 Task: Look for space in Cestas, France from 1st August, 2023 to 5th August, 2023 for 1 adult in price range Rs.6000 to Rs.15000. Place can be entire place with 1  bedroom having 1 bed and 1 bathroom. Property type can be house, flat, guest house. Amenities needed are: wifi, washing machine. Booking option can be shelf check-in. Required host language is English.
Action: Mouse moved to (397, 94)
Screenshot: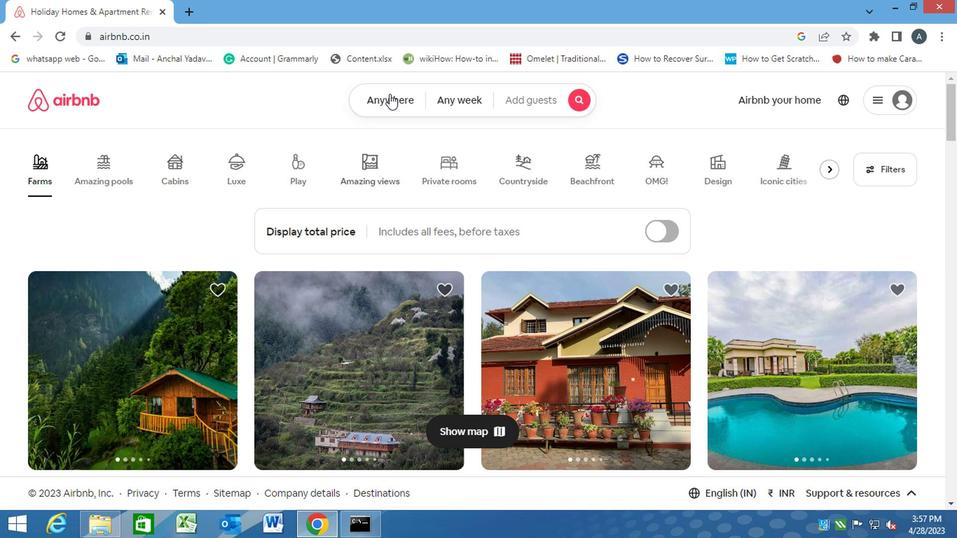 
Action: Mouse pressed left at (397, 94)
Screenshot: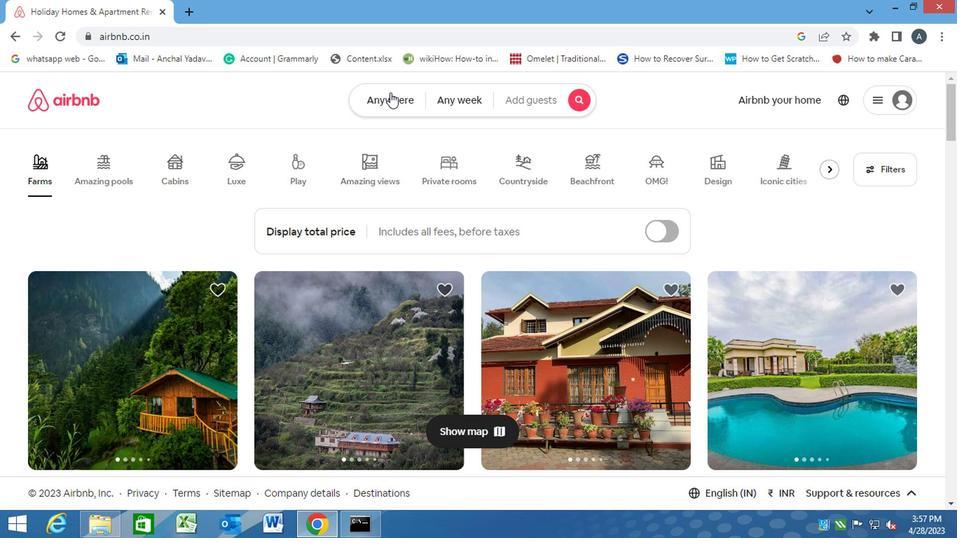 
Action: Mouse moved to (344, 147)
Screenshot: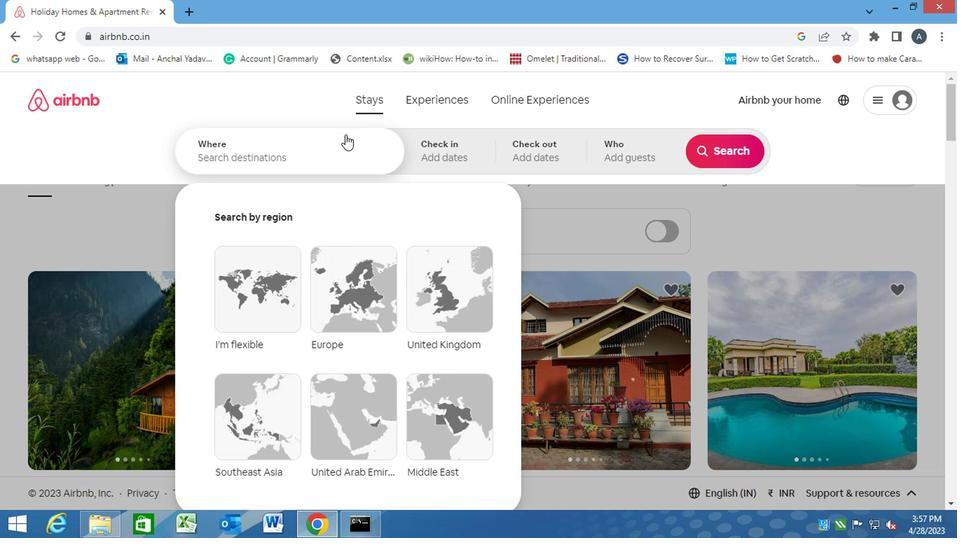 
Action: Mouse pressed left at (344, 147)
Screenshot: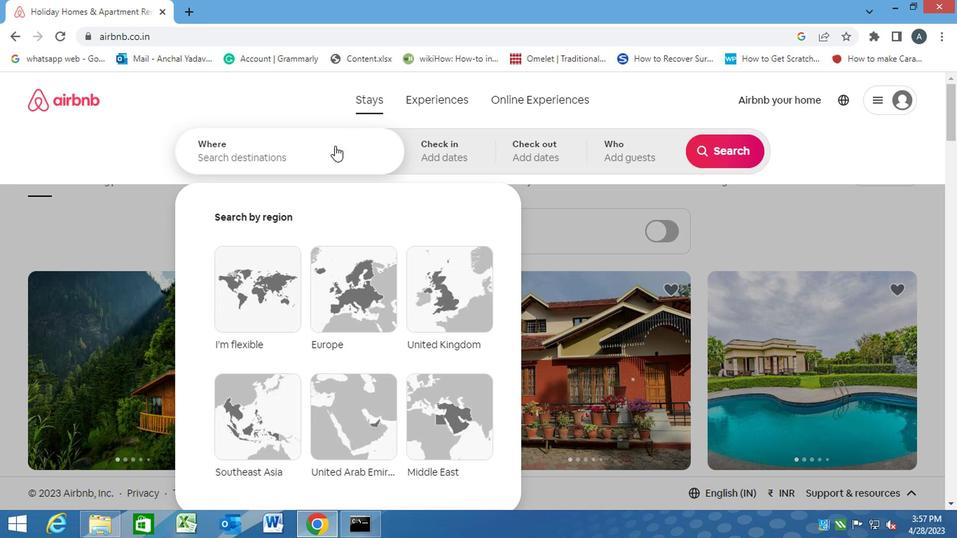 
Action: Key pressed c<Key.caps_lock>estas,<Key.space><Key.caps_lock>f<Key.caps_lock>rance<Key.enter>
Screenshot: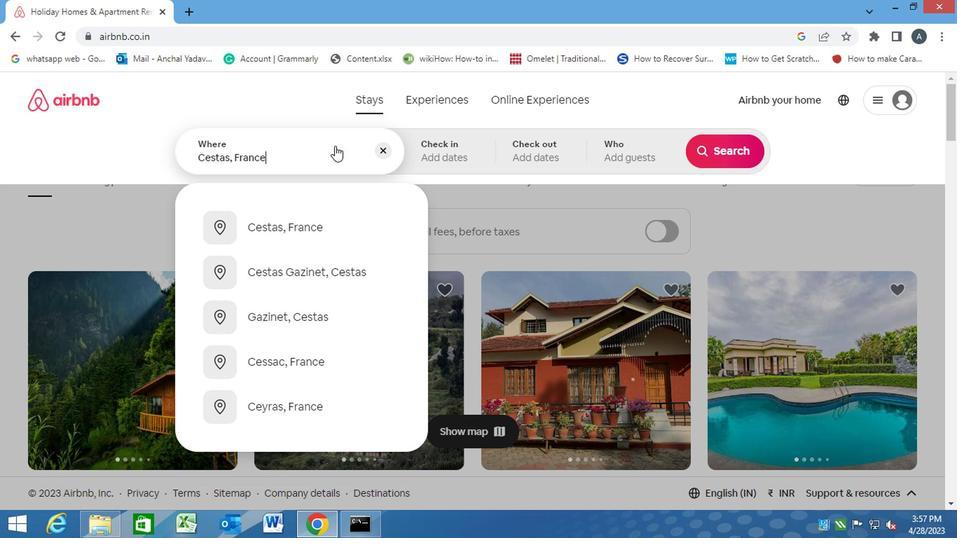 
Action: Mouse moved to (708, 263)
Screenshot: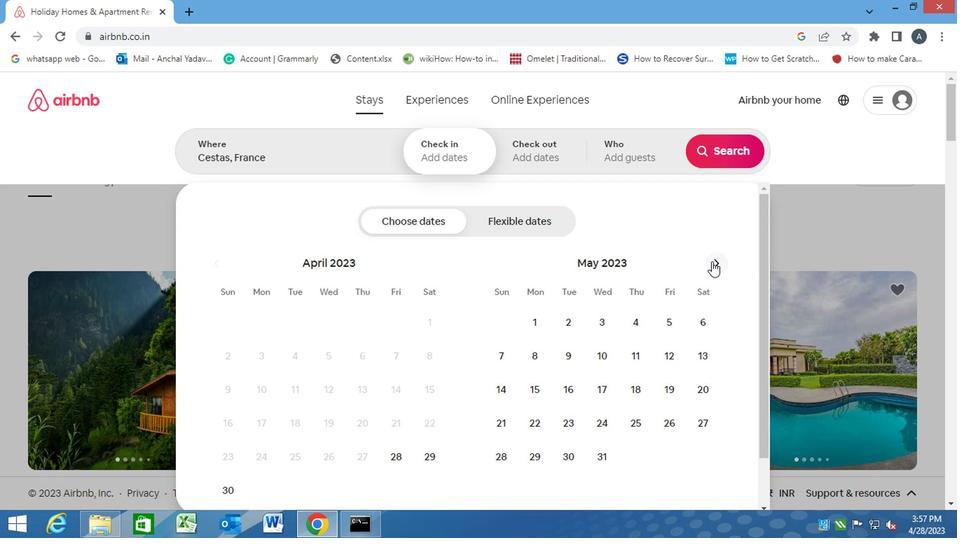 
Action: Mouse pressed left at (708, 263)
Screenshot: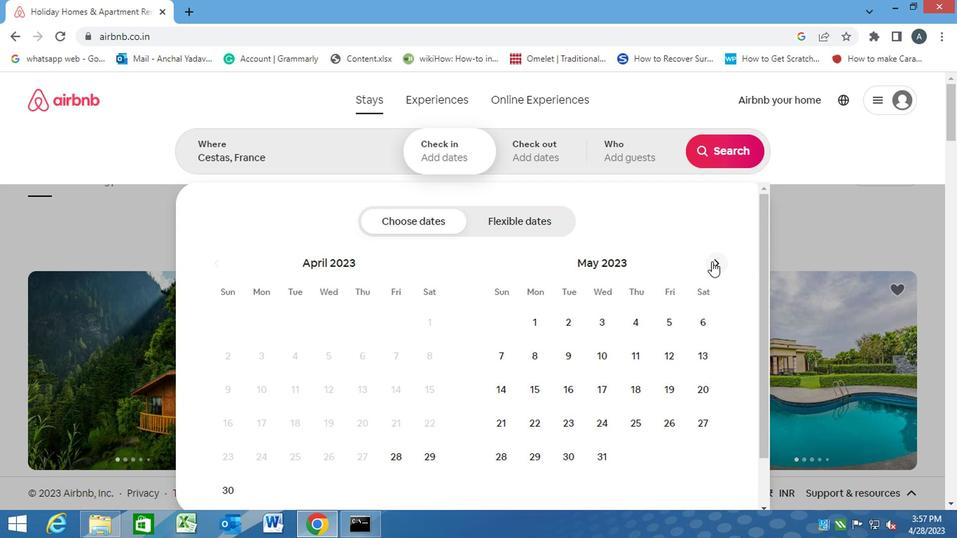 
Action: Mouse pressed left at (708, 263)
Screenshot: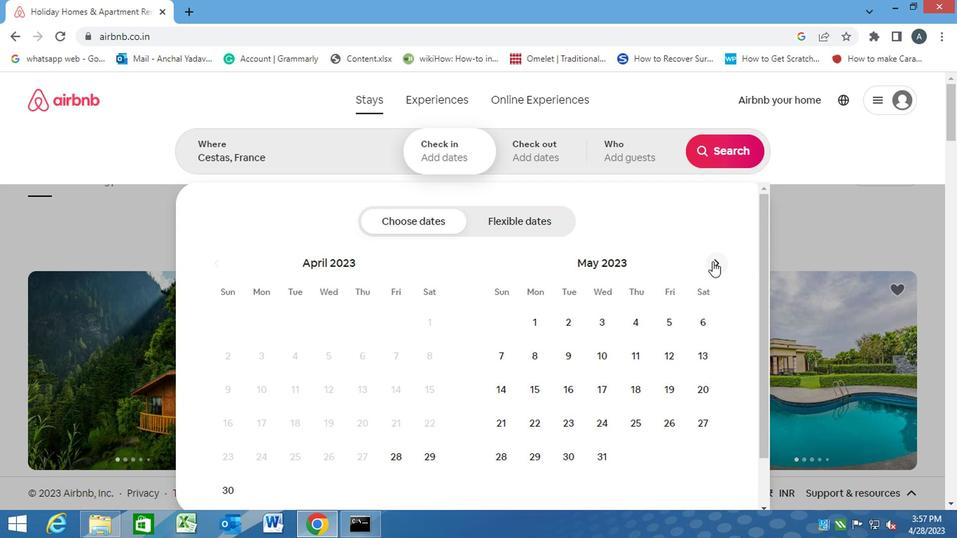
Action: Mouse pressed left at (708, 263)
Screenshot: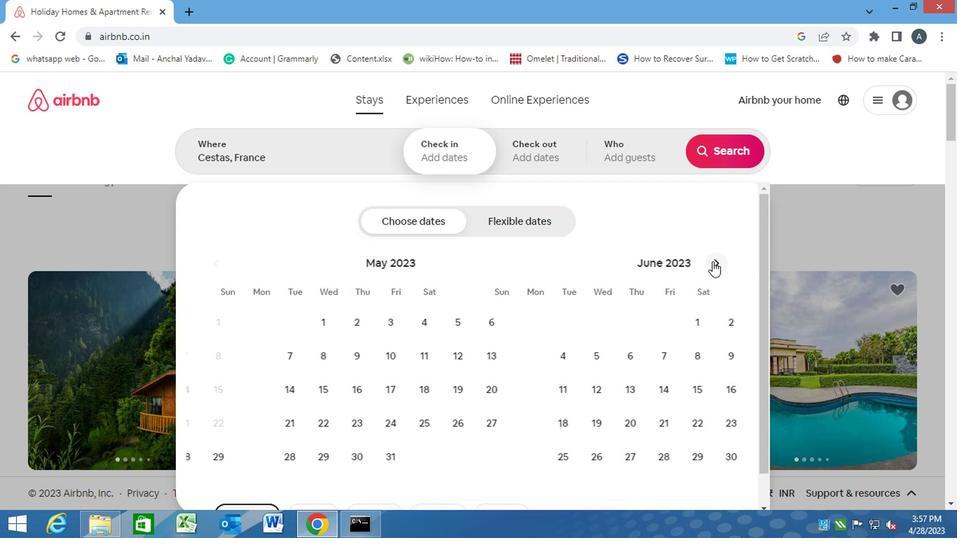 
Action: Mouse pressed left at (708, 263)
Screenshot: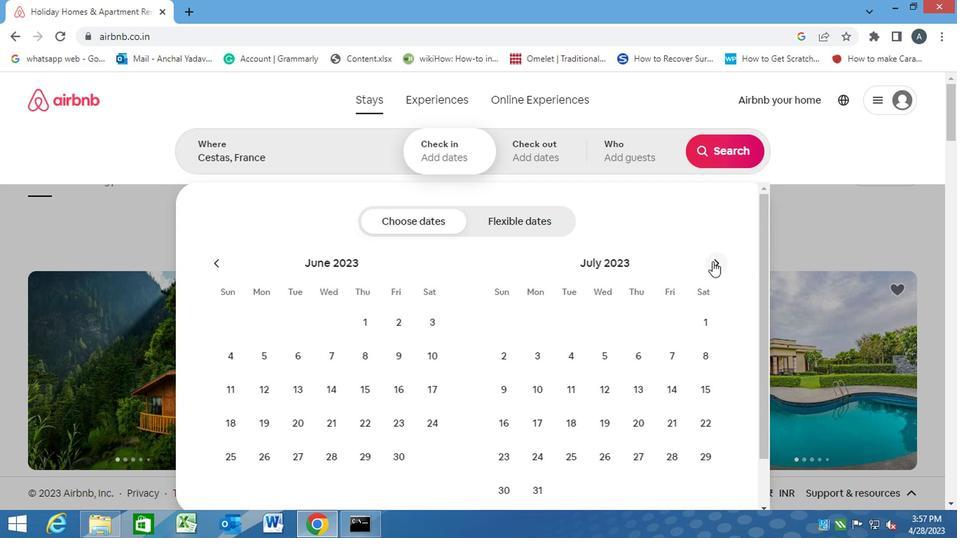 
Action: Mouse moved to (575, 324)
Screenshot: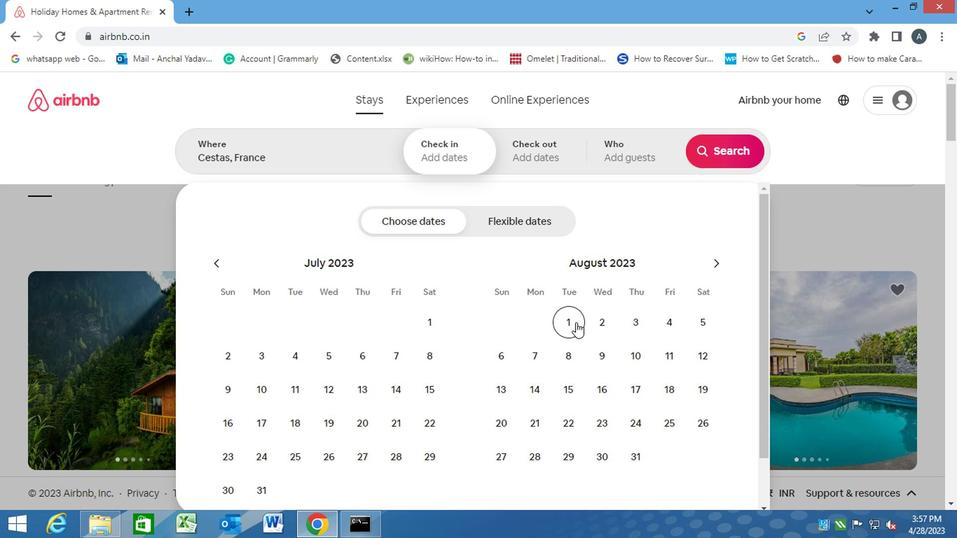 
Action: Mouse pressed left at (575, 324)
Screenshot: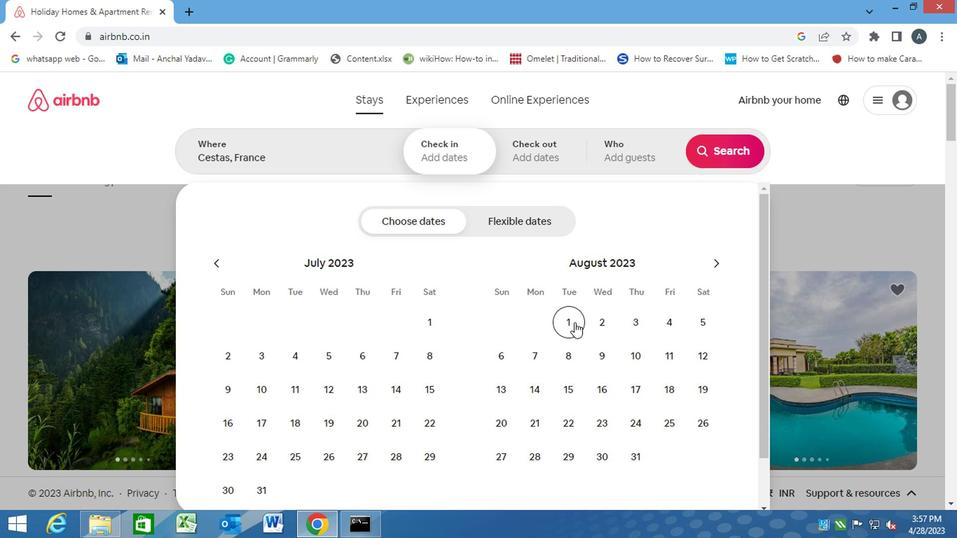 
Action: Mouse moved to (693, 324)
Screenshot: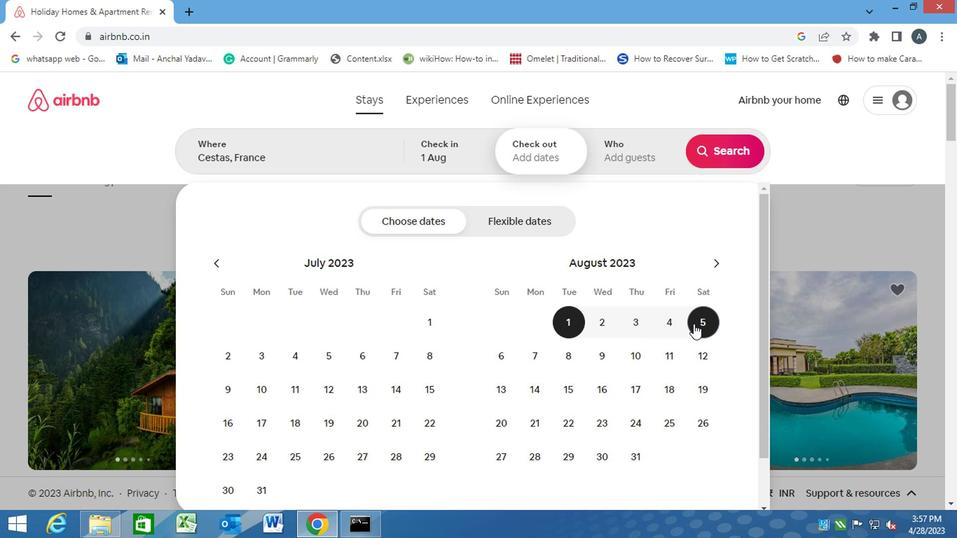 
Action: Mouse pressed left at (693, 324)
Screenshot: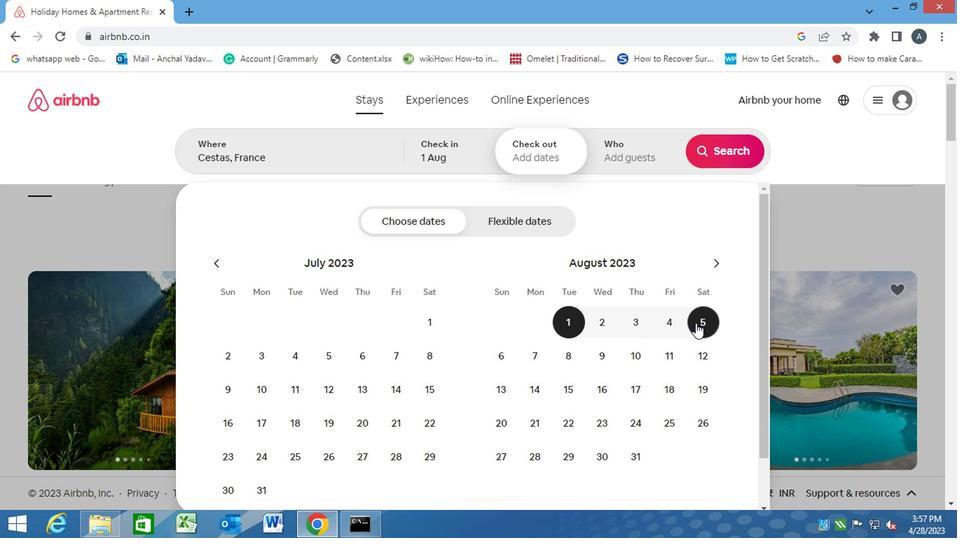 
Action: Mouse moved to (626, 142)
Screenshot: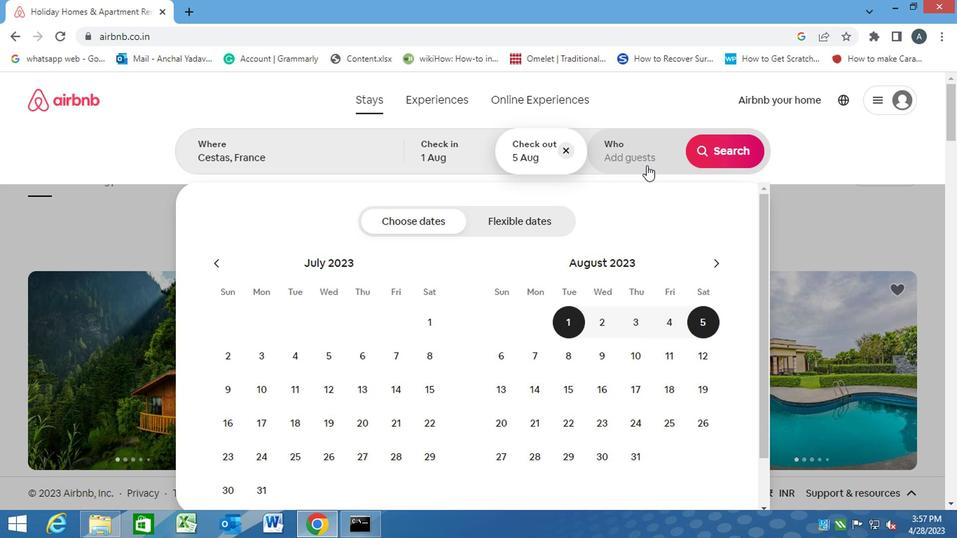 
Action: Mouse pressed left at (626, 142)
Screenshot: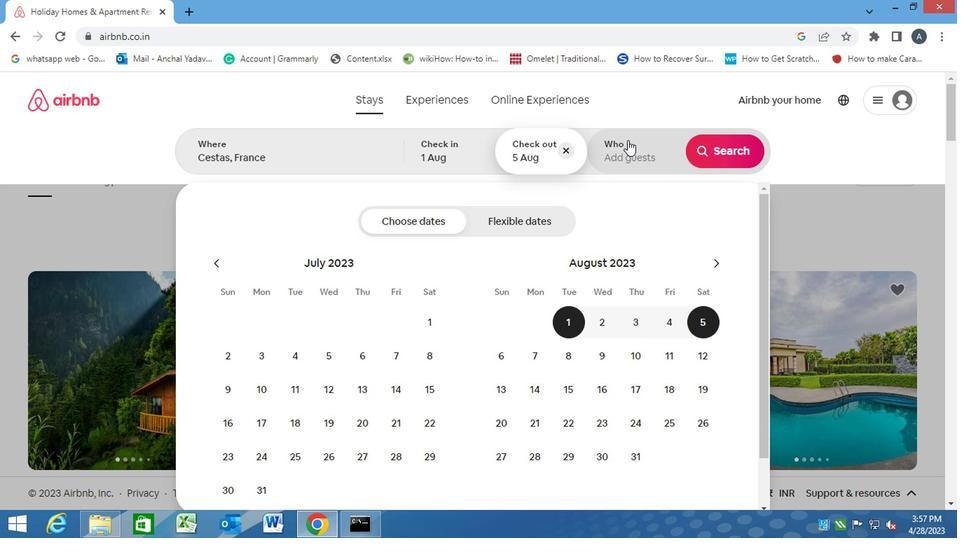 
Action: Mouse moved to (723, 230)
Screenshot: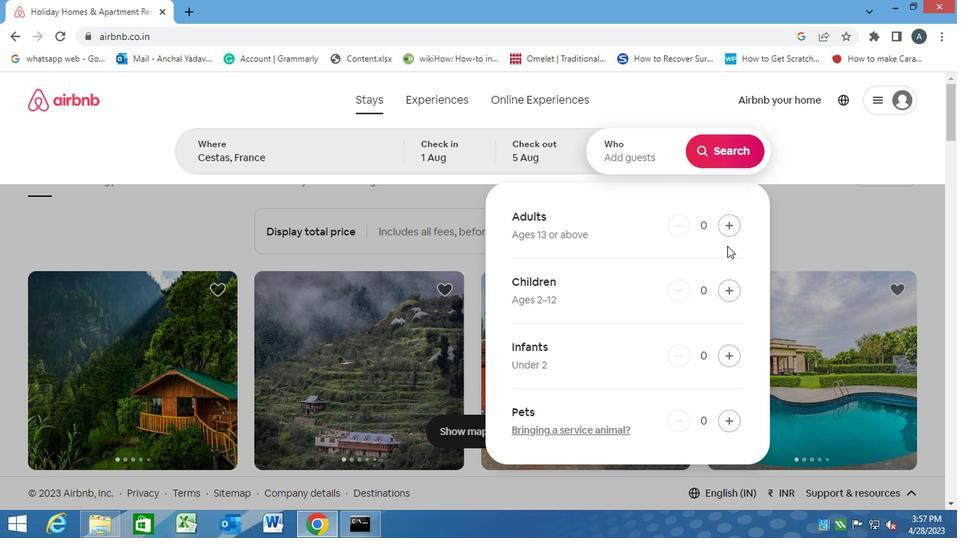 
Action: Mouse pressed left at (723, 230)
Screenshot: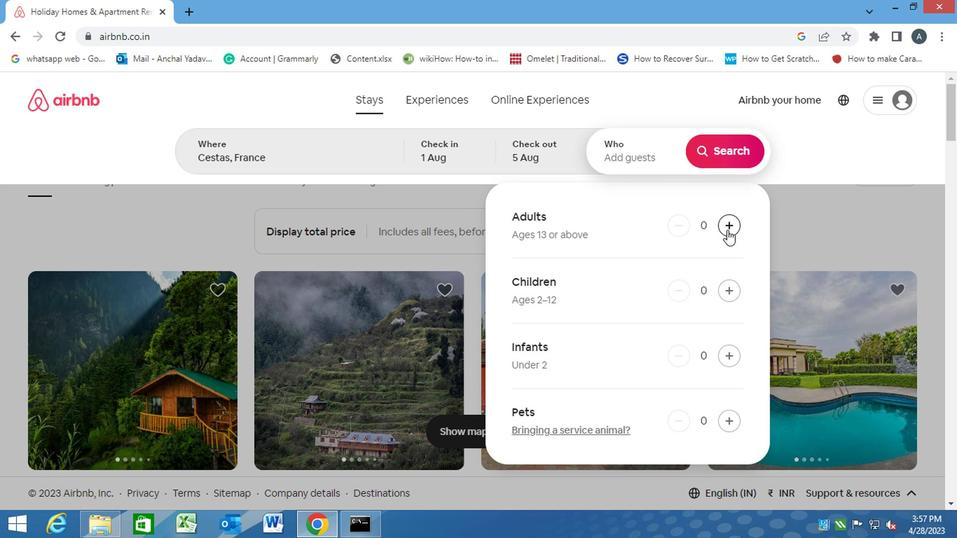 
Action: Mouse moved to (718, 159)
Screenshot: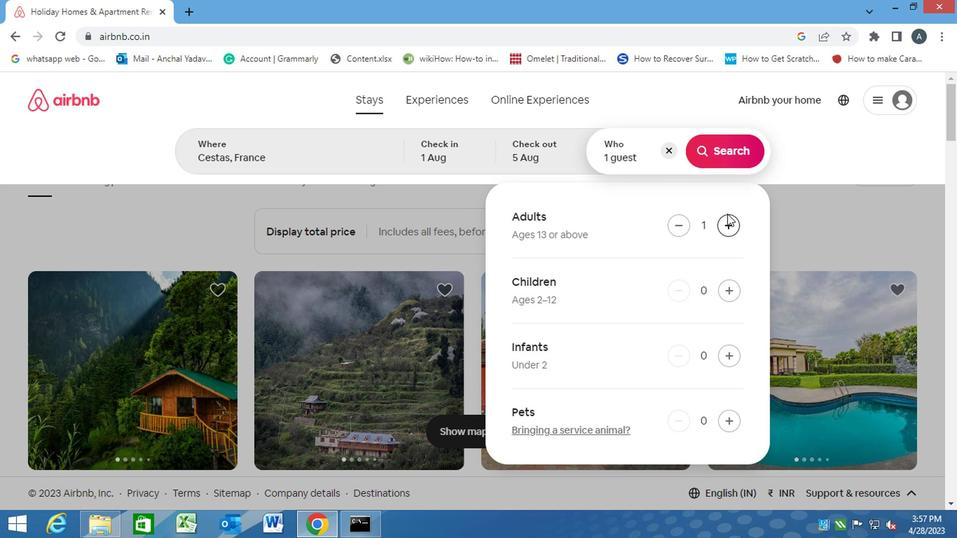 
Action: Mouse pressed left at (718, 159)
Screenshot: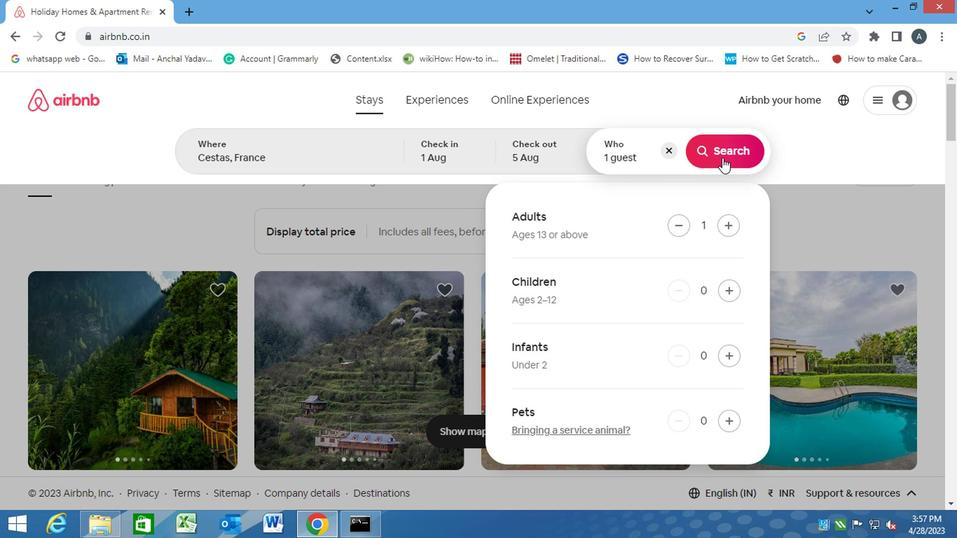 
Action: Mouse moved to (883, 159)
Screenshot: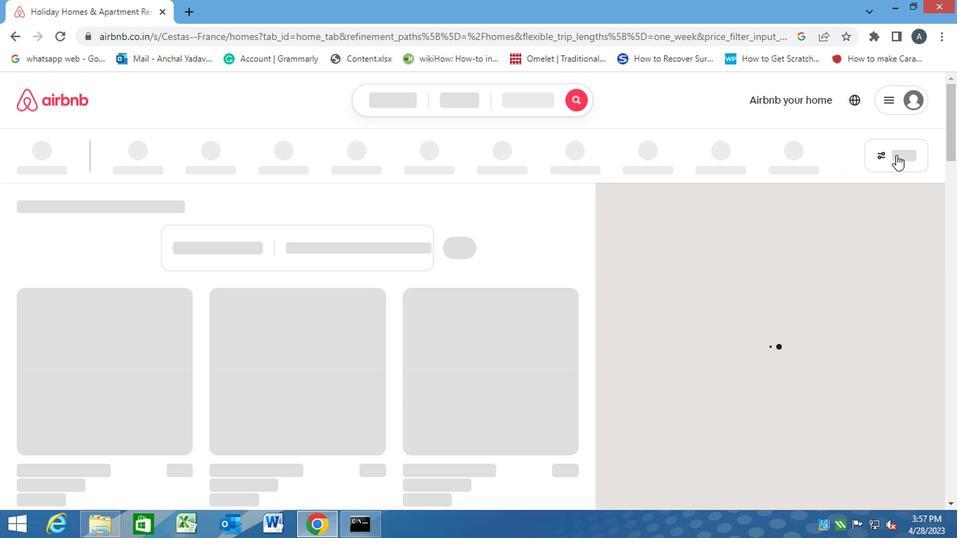 
Action: Mouse pressed left at (883, 159)
Screenshot: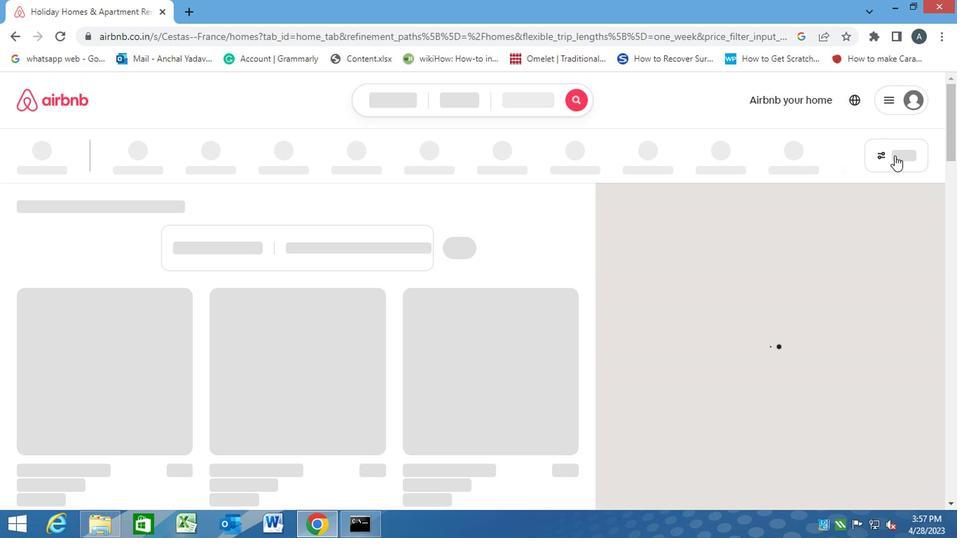 
Action: Mouse moved to (307, 336)
Screenshot: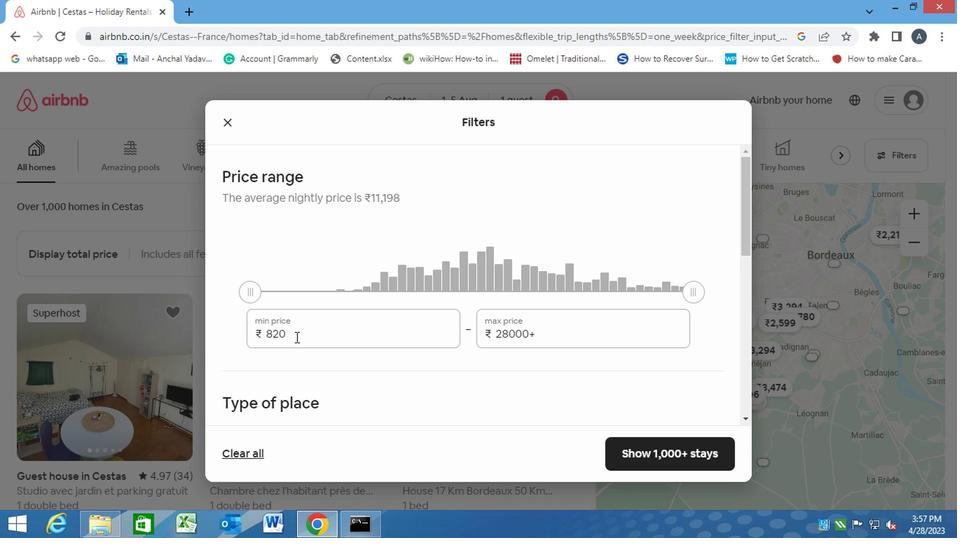 
Action: Mouse pressed left at (307, 336)
Screenshot: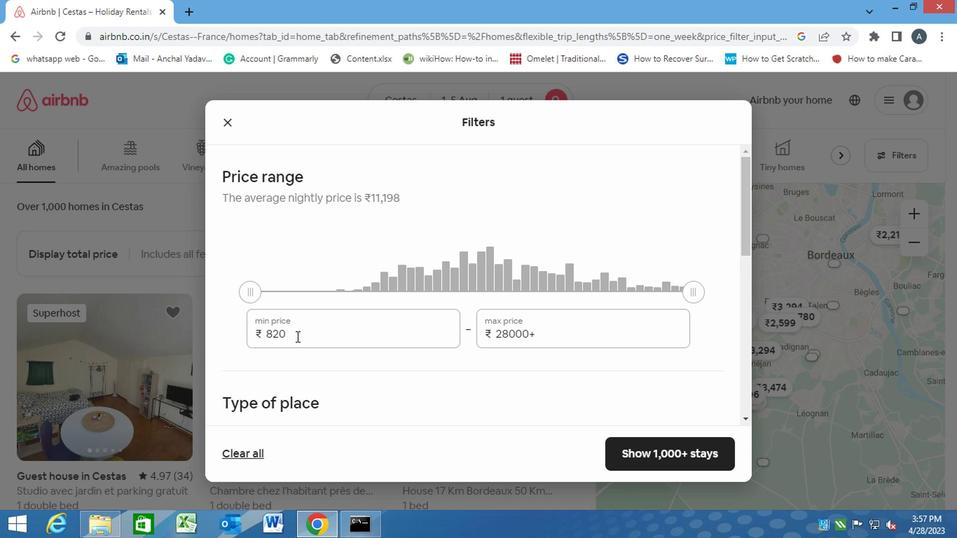 
Action: Mouse moved to (239, 342)
Screenshot: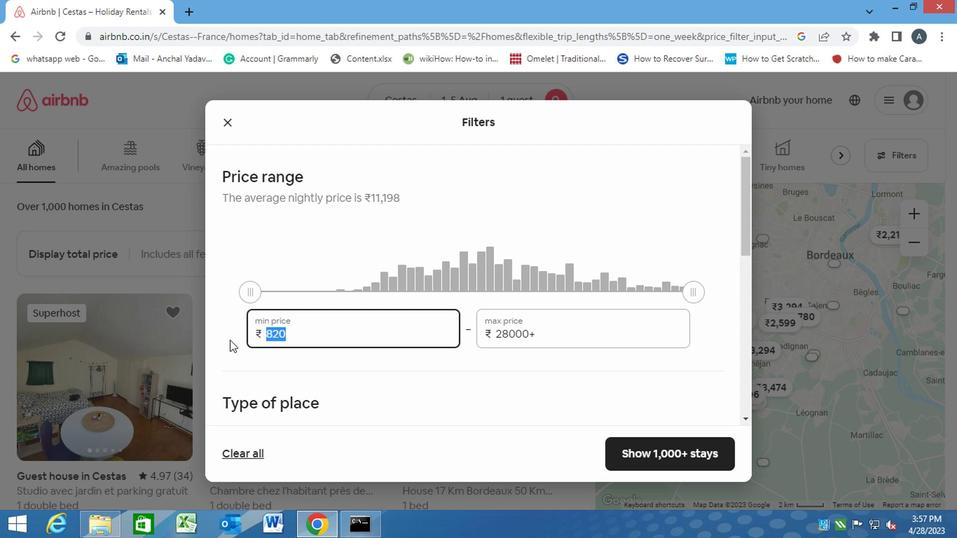 
Action: Key pressed 6000<Key.tab><Key.backspace><Key.backspace>15000
Screenshot: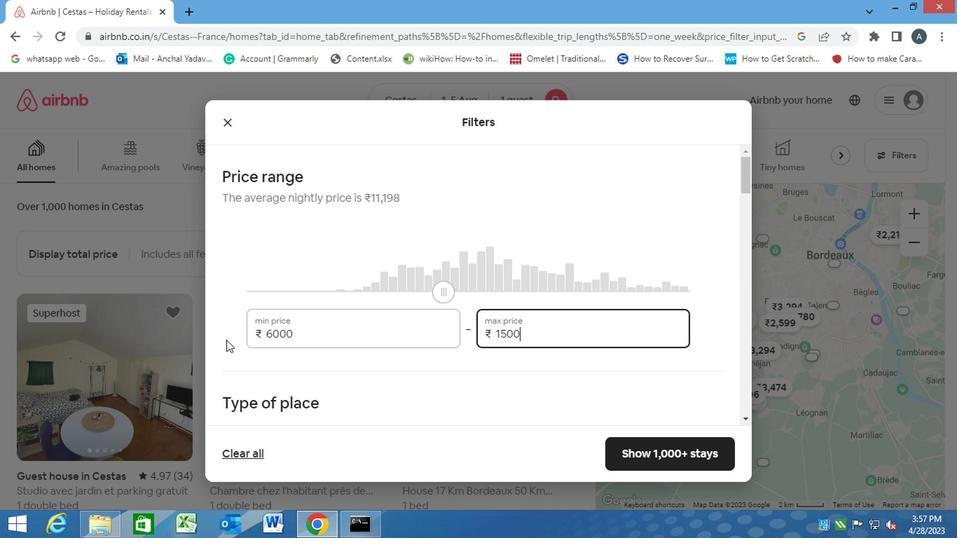 
Action: Mouse moved to (317, 360)
Screenshot: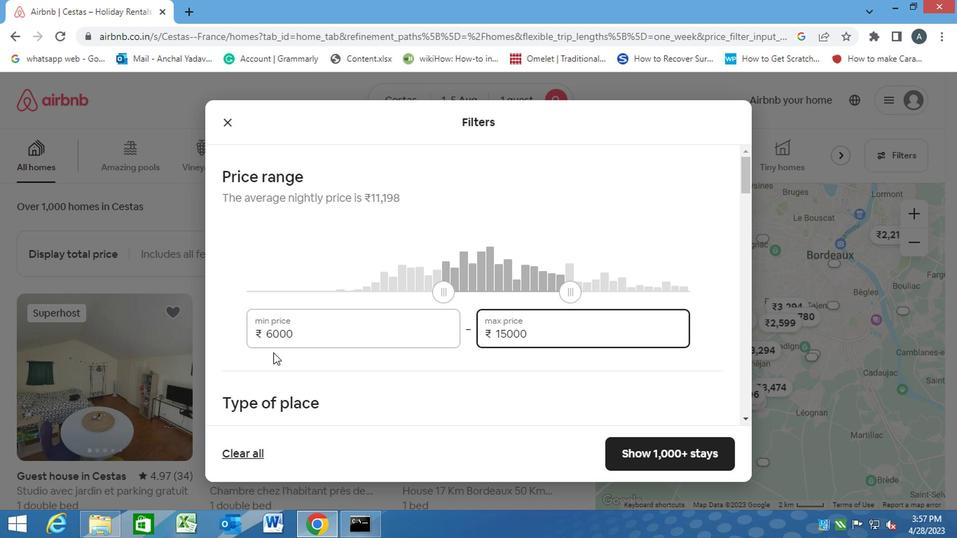 
Action: Mouse pressed left at (317, 360)
Screenshot: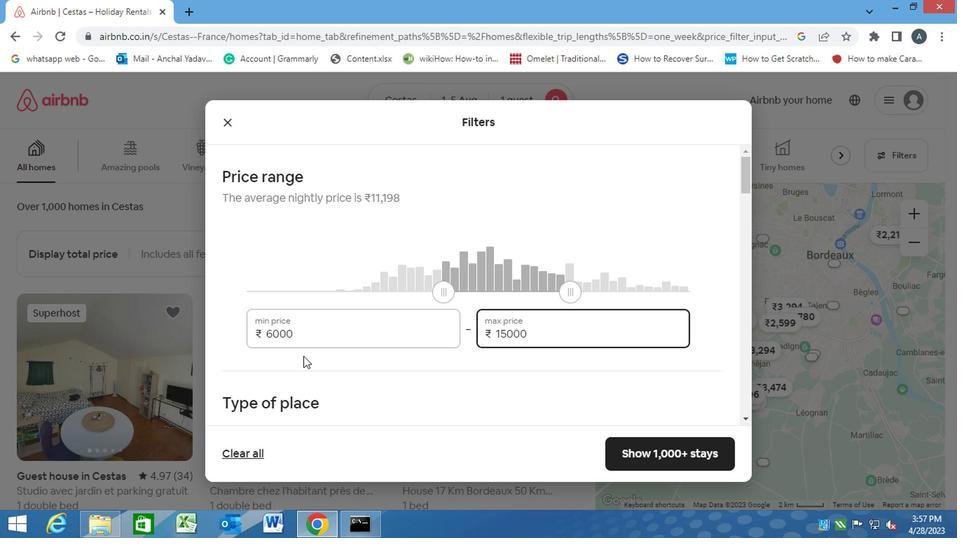 
Action: Mouse moved to (328, 371)
Screenshot: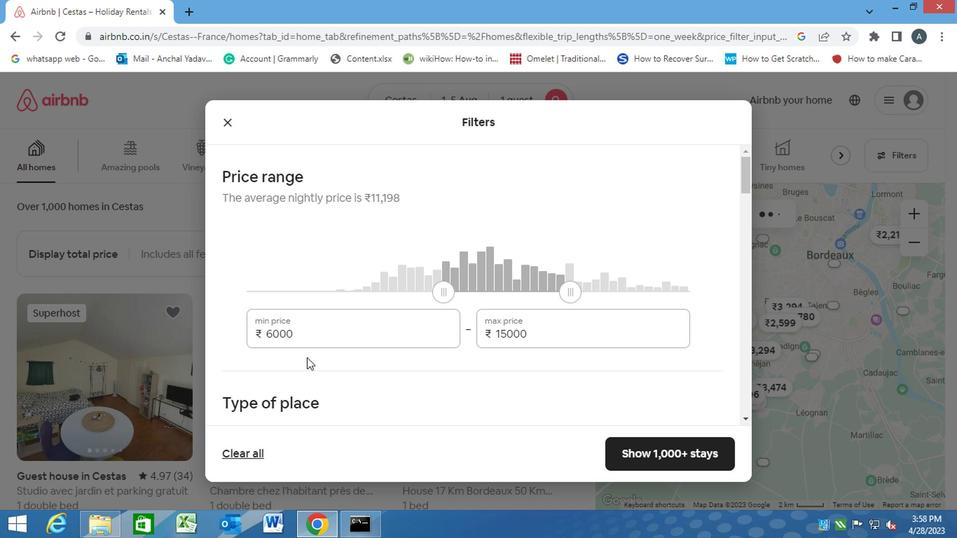 
Action: Mouse scrolled (328, 370) with delta (0, 0)
Screenshot: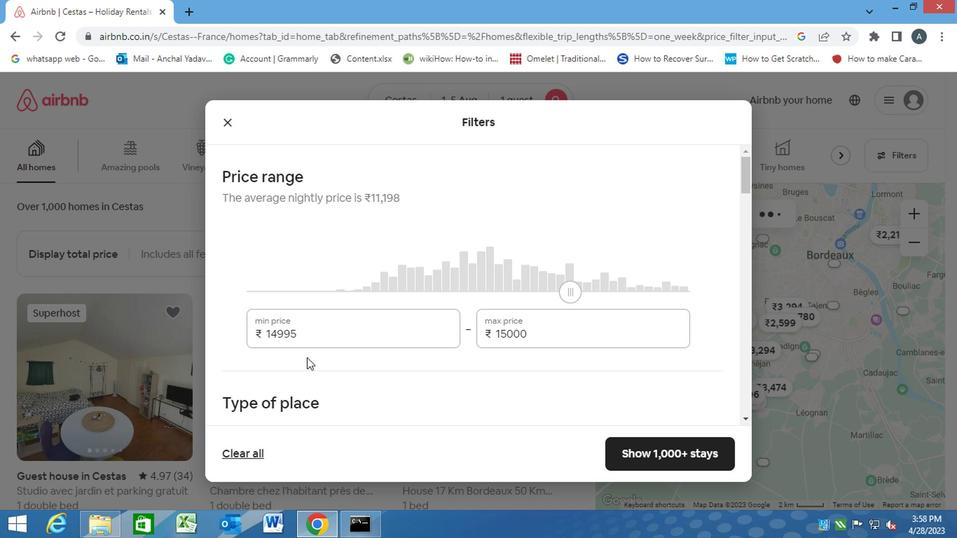 
Action: Mouse scrolled (328, 370) with delta (0, 0)
Screenshot: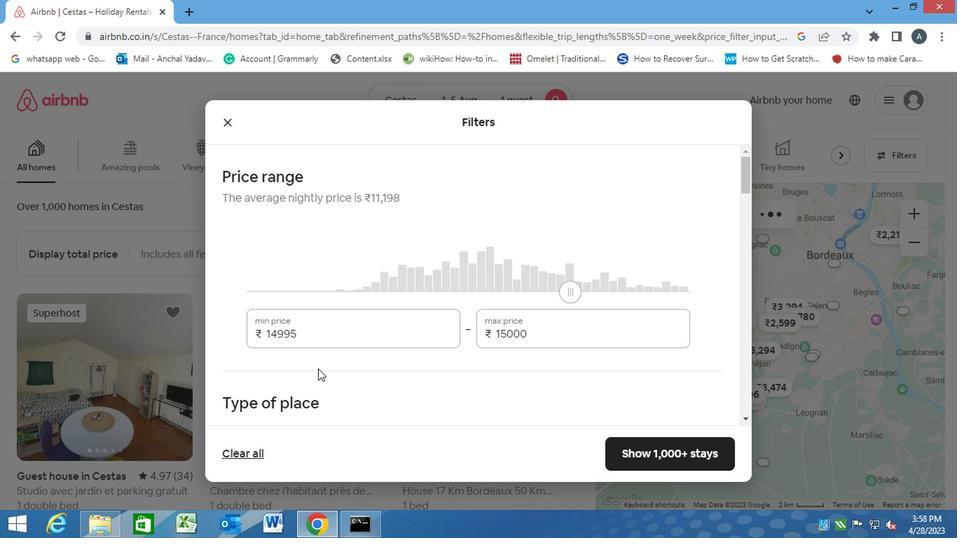 
Action: Mouse moved to (248, 303)
Screenshot: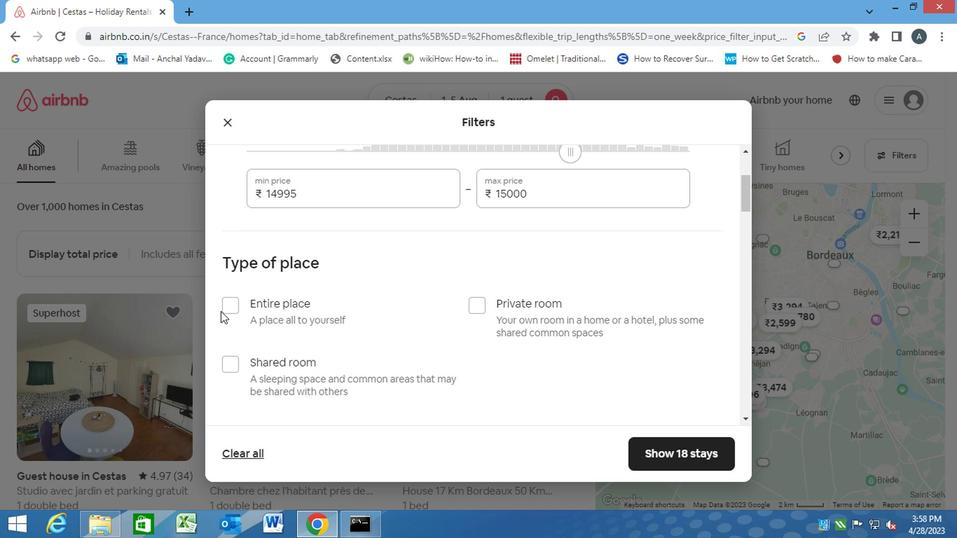 
Action: Mouse pressed left at (248, 303)
Screenshot: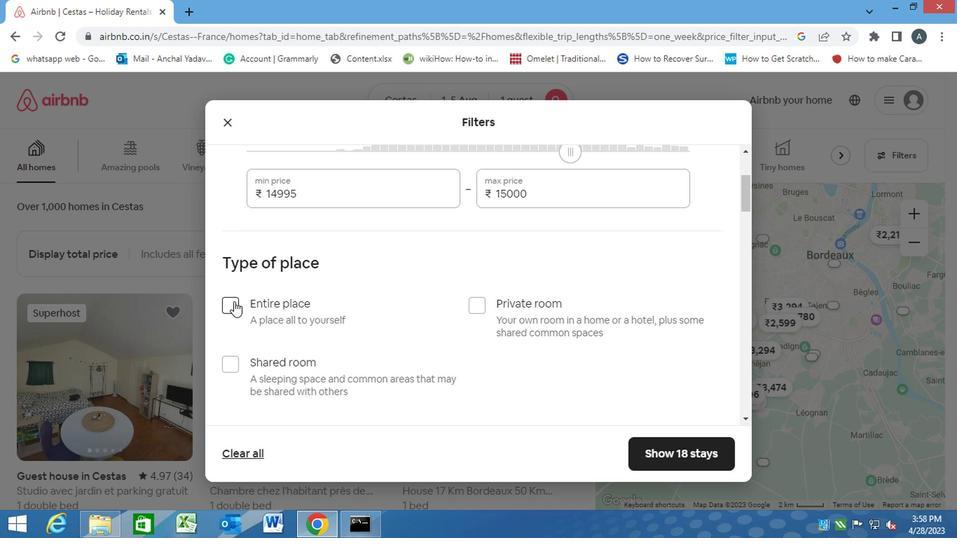 
Action: Mouse moved to (364, 348)
Screenshot: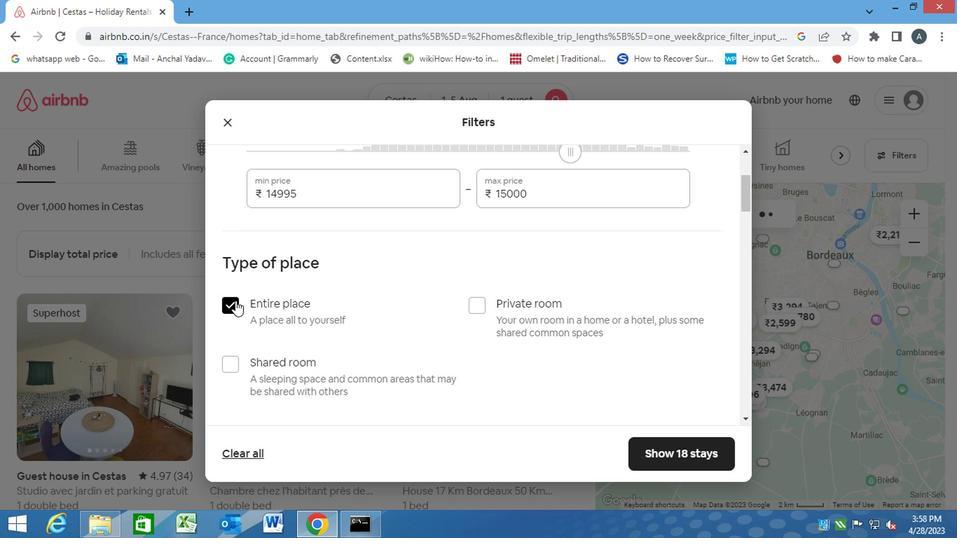 
Action: Mouse scrolled (364, 348) with delta (0, 0)
Screenshot: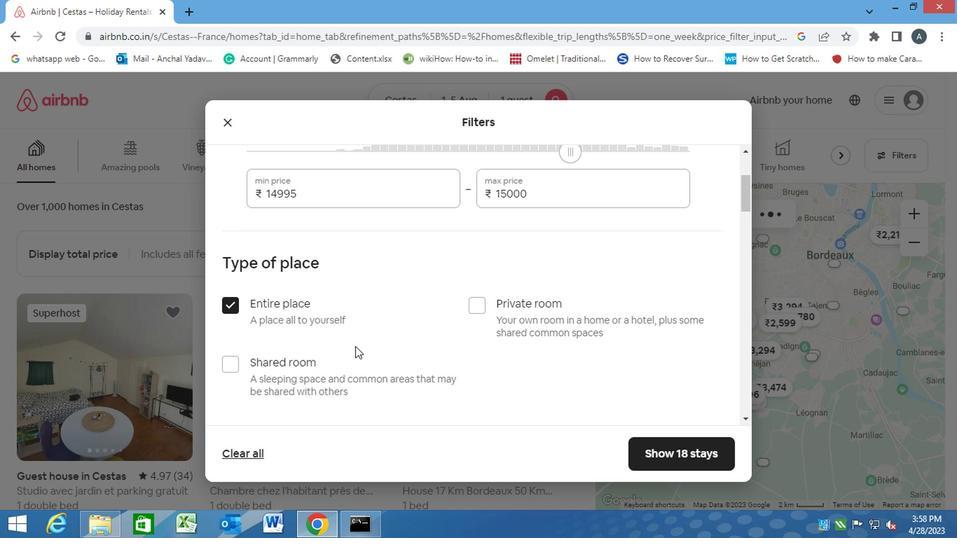 
Action: Mouse scrolled (364, 348) with delta (0, 0)
Screenshot: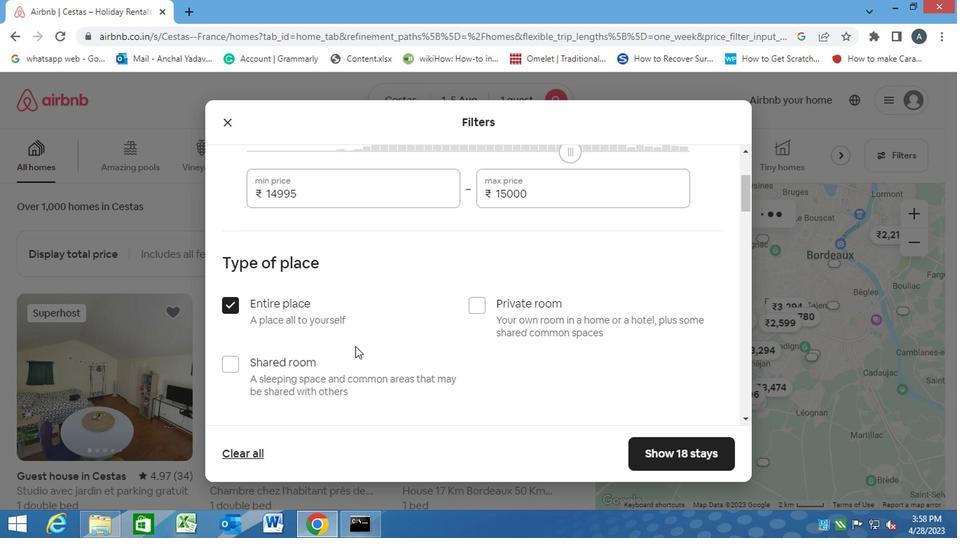 
Action: Mouse scrolled (364, 348) with delta (0, 0)
Screenshot: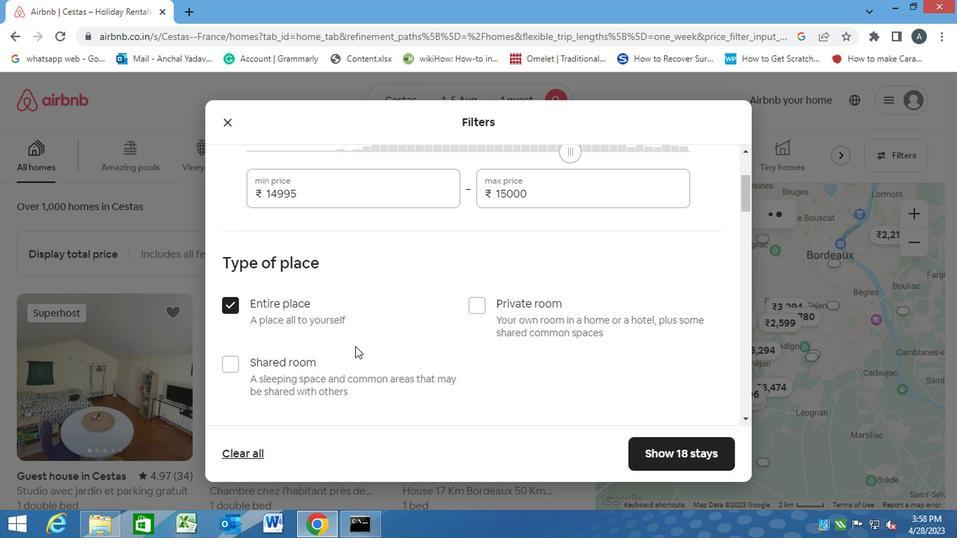
Action: Mouse scrolled (364, 348) with delta (0, 0)
Screenshot: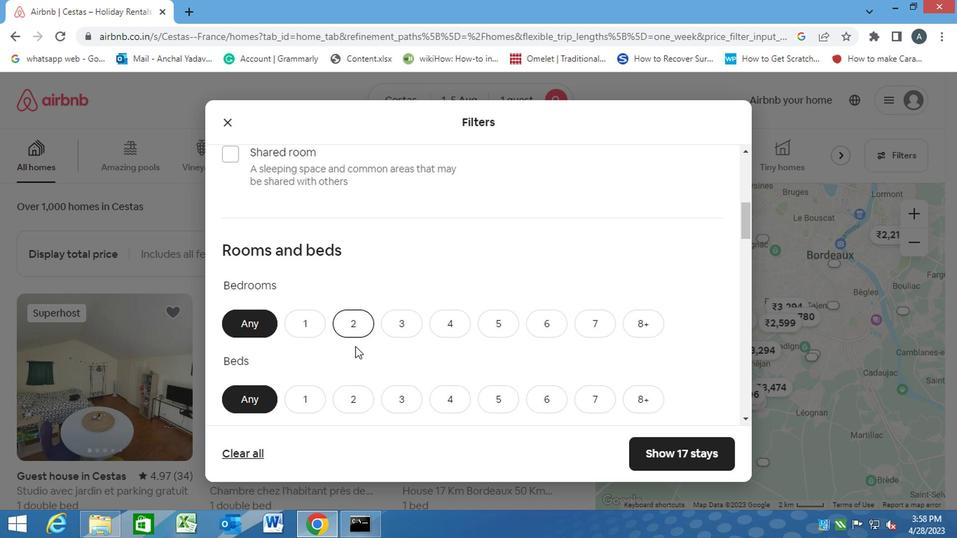 
Action: Mouse moved to (319, 252)
Screenshot: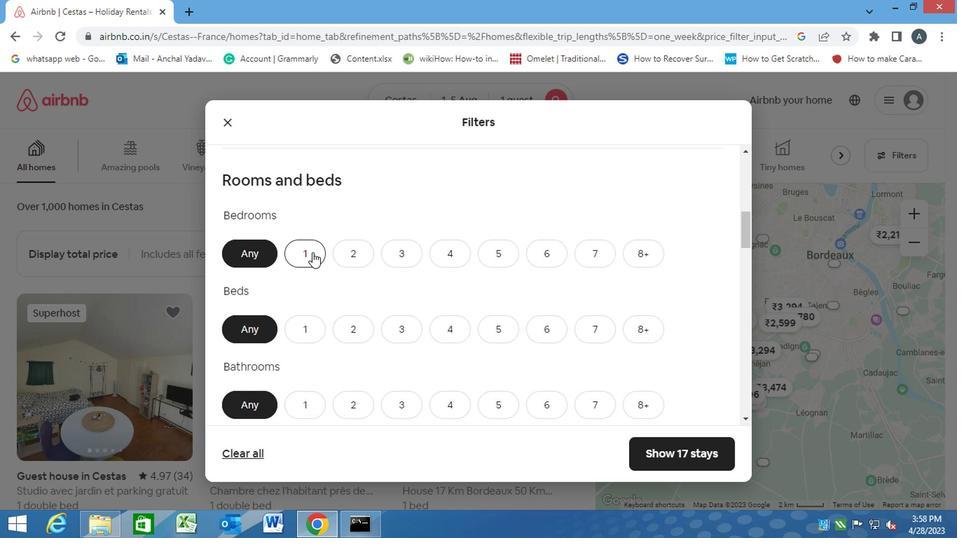 
Action: Mouse pressed left at (319, 252)
Screenshot: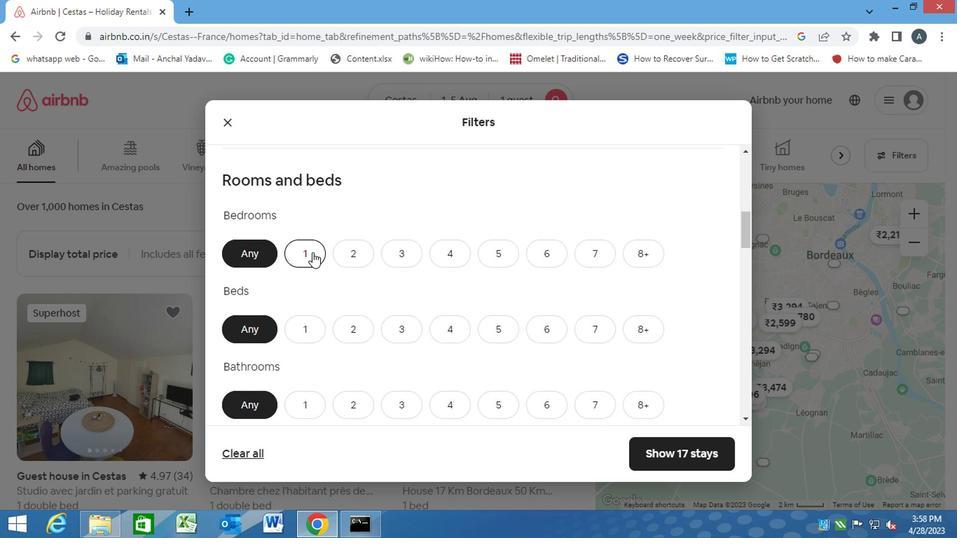 
Action: Mouse moved to (316, 326)
Screenshot: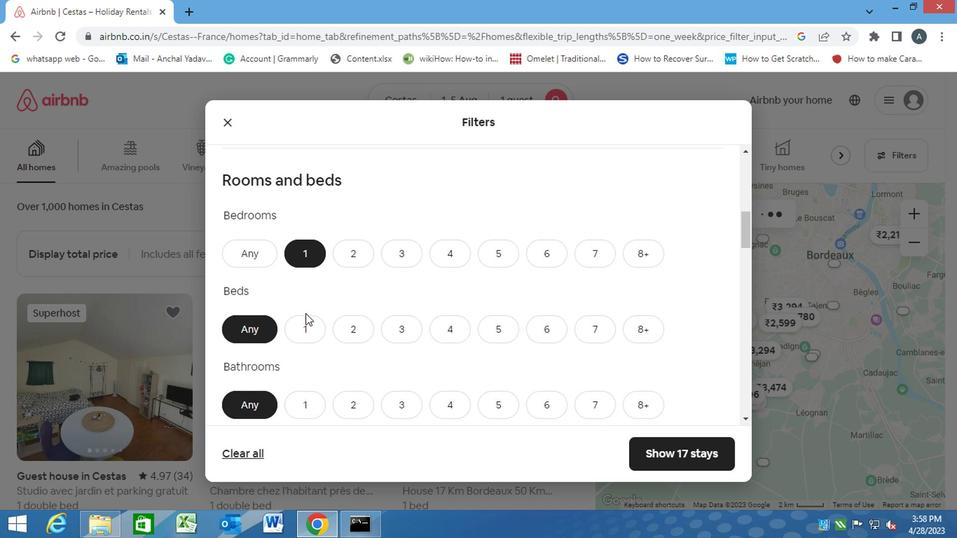 
Action: Mouse pressed left at (316, 326)
Screenshot: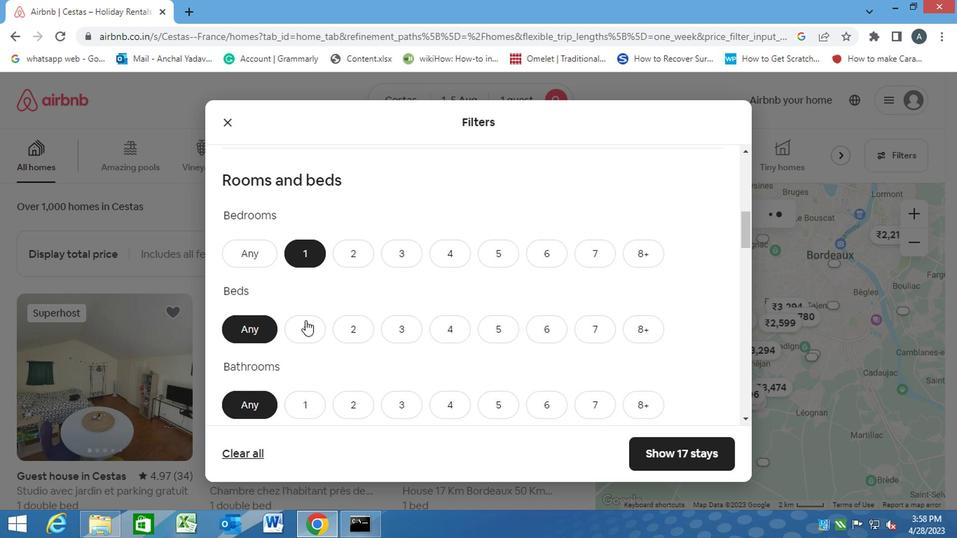 
Action: Mouse moved to (317, 400)
Screenshot: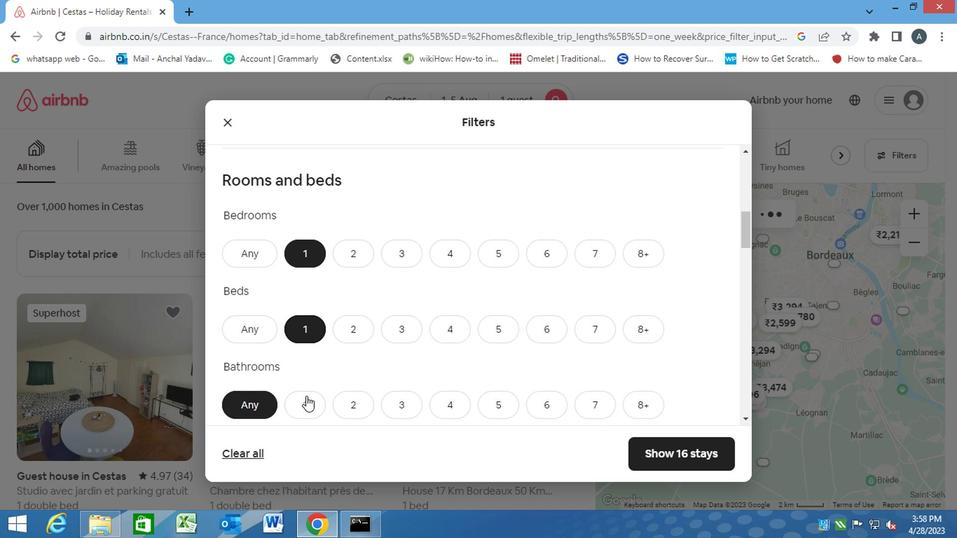 
Action: Mouse pressed left at (317, 400)
Screenshot: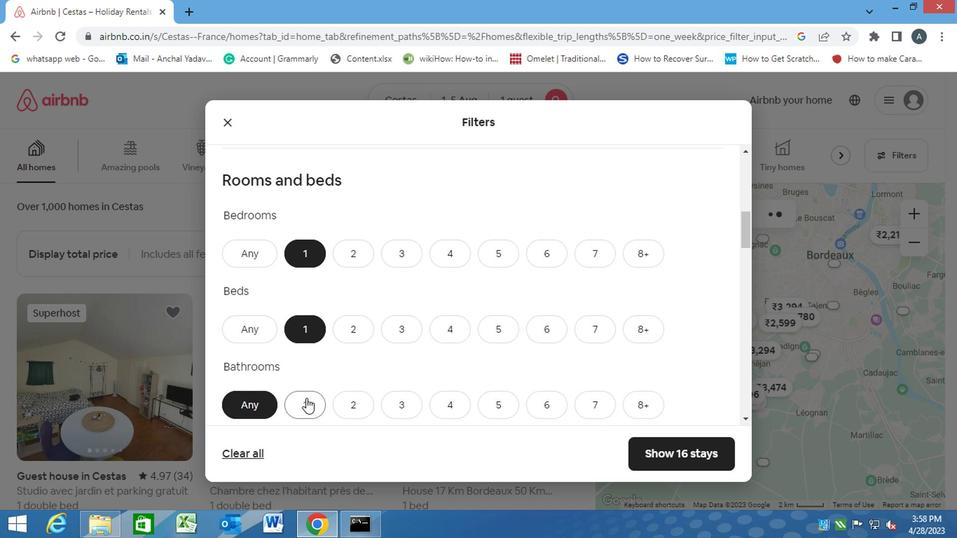 
Action: Mouse moved to (333, 401)
Screenshot: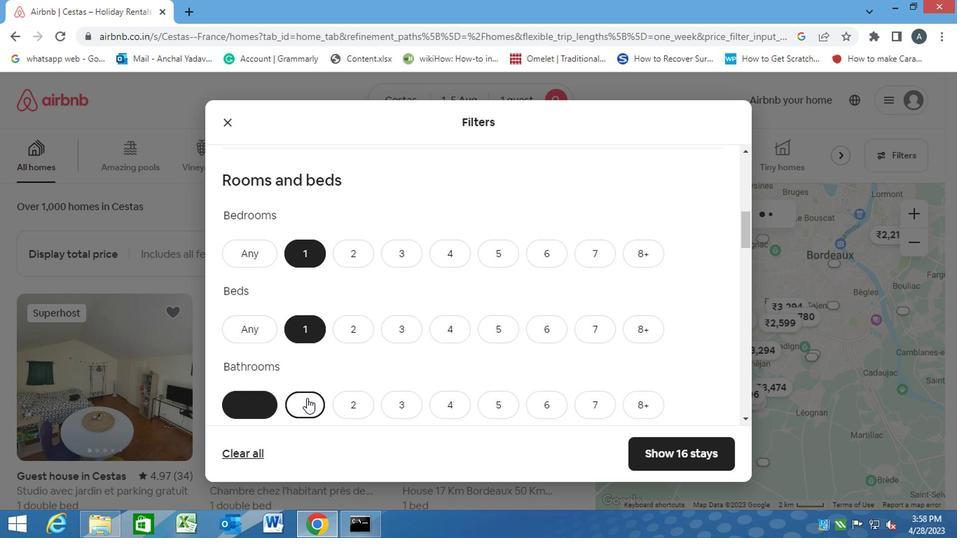 
Action: Mouse scrolled (333, 401) with delta (0, 0)
Screenshot: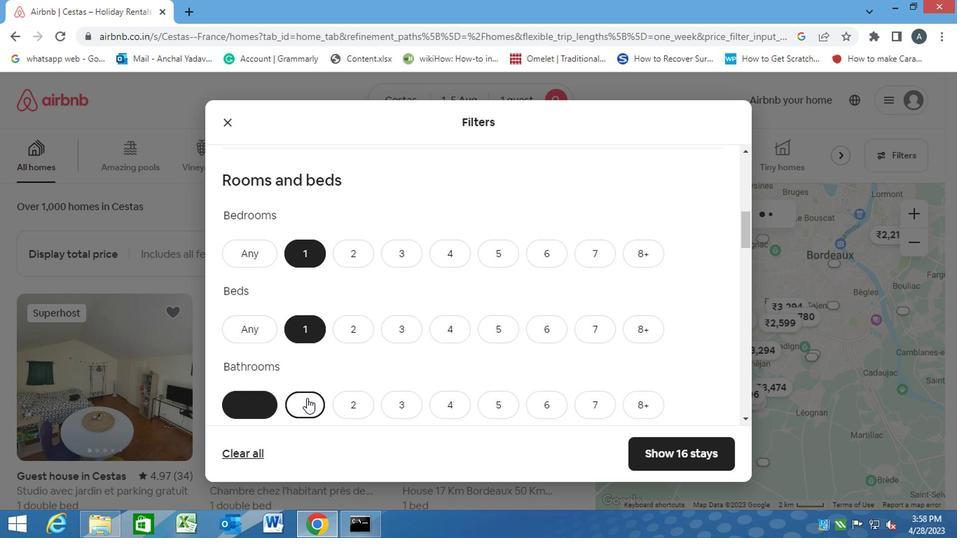 
Action: Mouse scrolled (333, 401) with delta (0, 0)
Screenshot: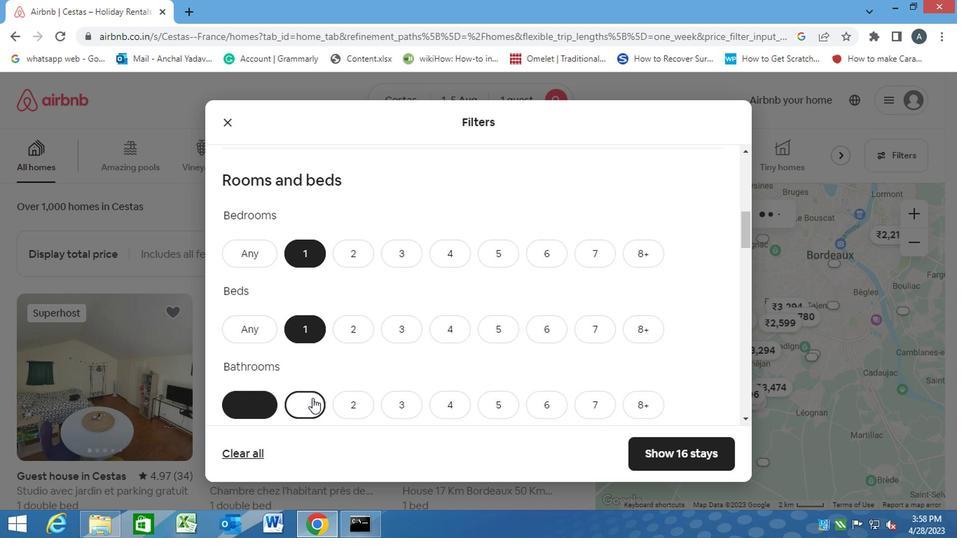 
Action: Mouse scrolled (333, 401) with delta (0, 0)
Screenshot: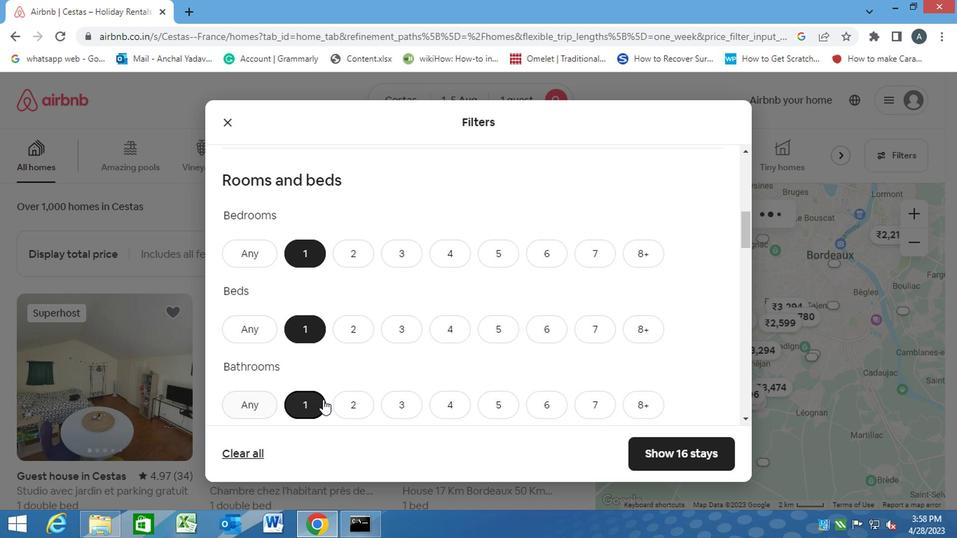 
Action: Mouse moved to (273, 361)
Screenshot: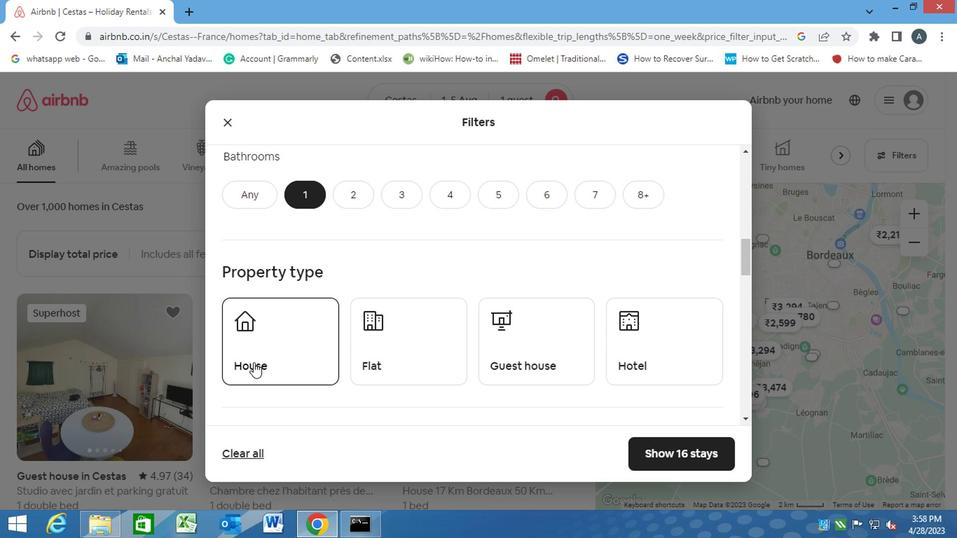 
Action: Mouse pressed left at (273, 361)
Screenshot: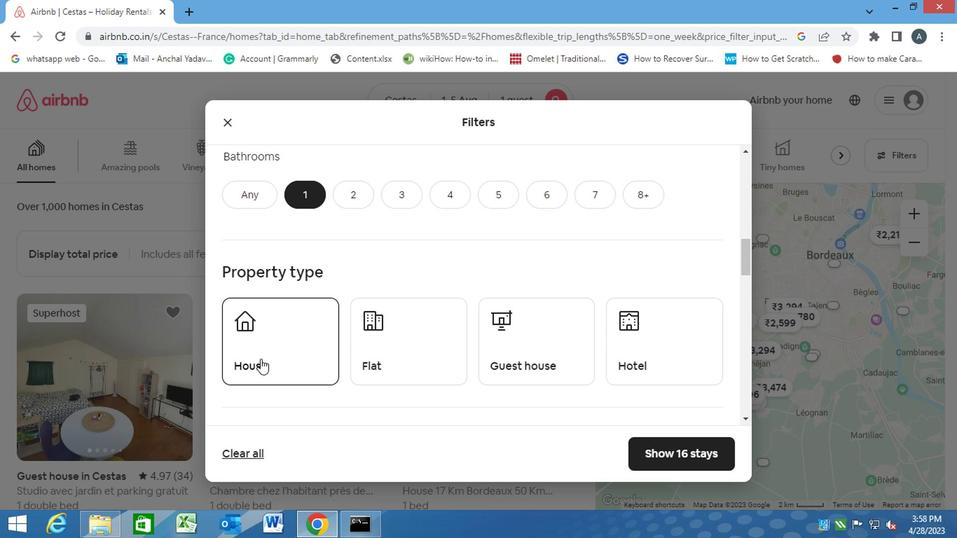 
Action: Mouse moved to (399, 357)
Screenshot: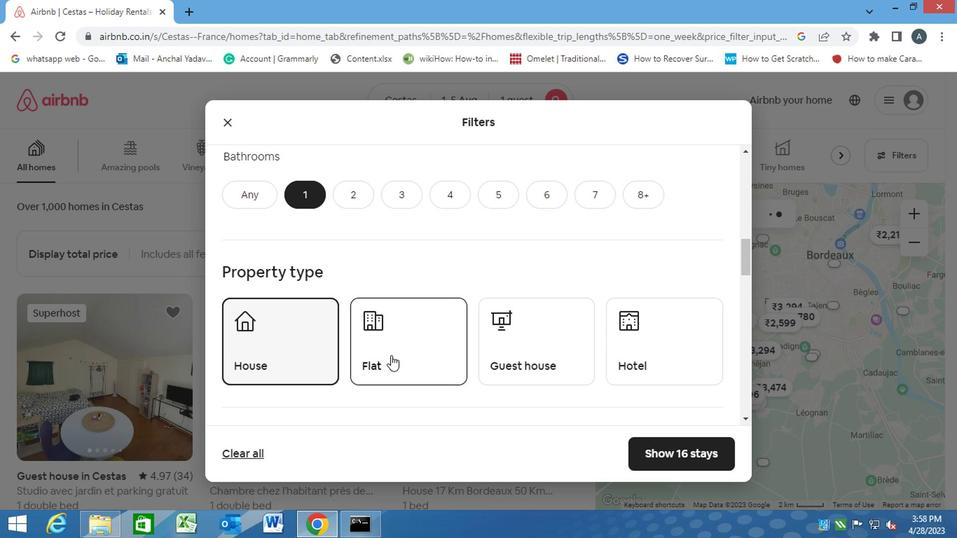 
Action: Mouse pressed left at (399, 357)
Screenshot: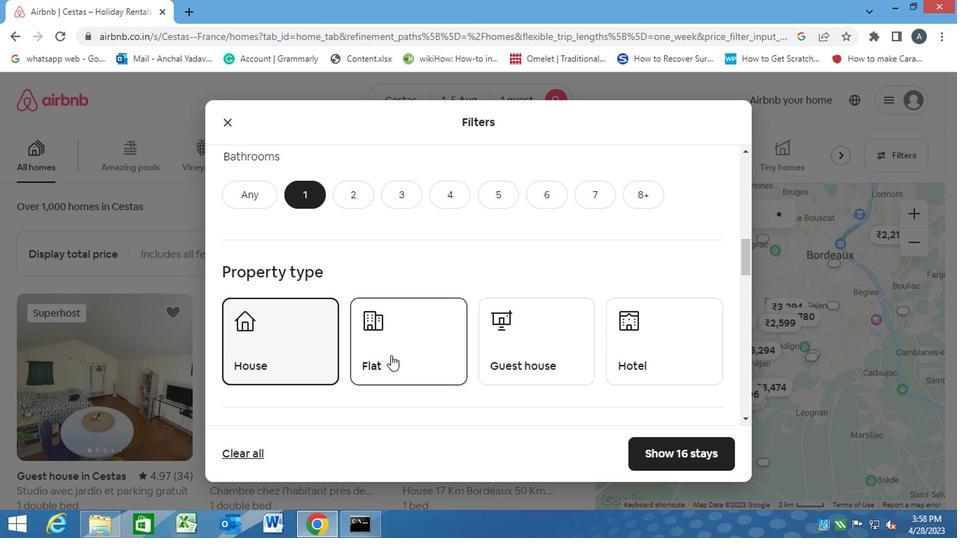 
Action: Mouse moved to (524, 360)
Screenshot: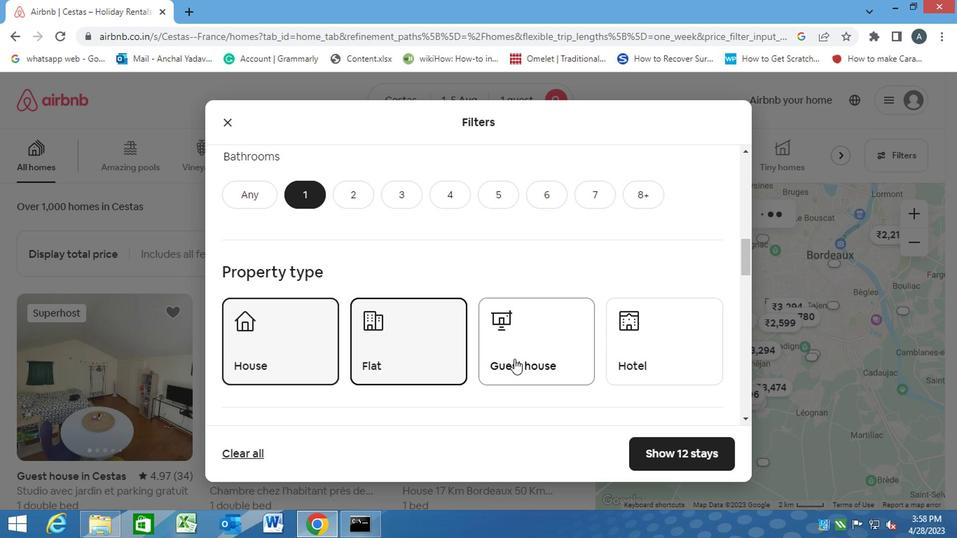 
Action: Mouse pressed left at (524, 360)
Screenshot: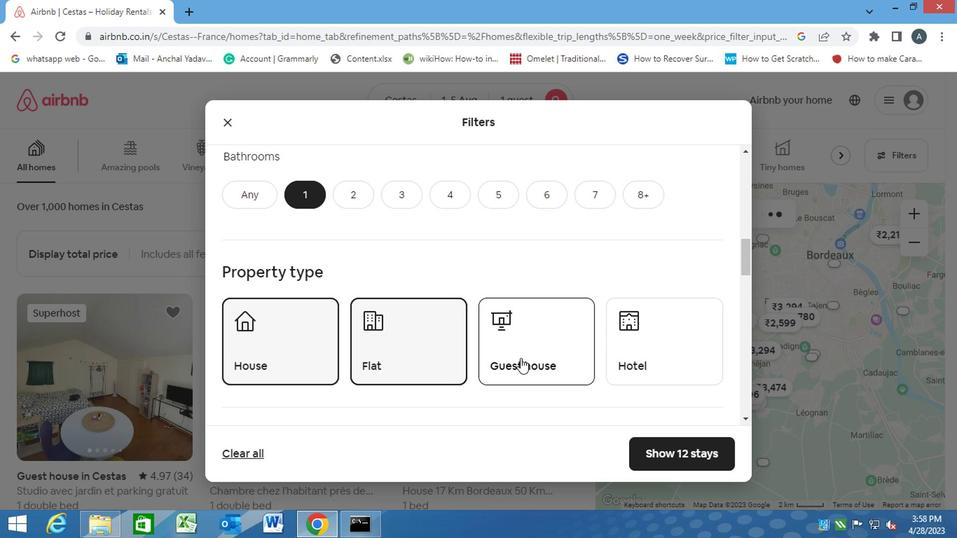 
Action: Mouse moved to (436, 397)
Screenshot: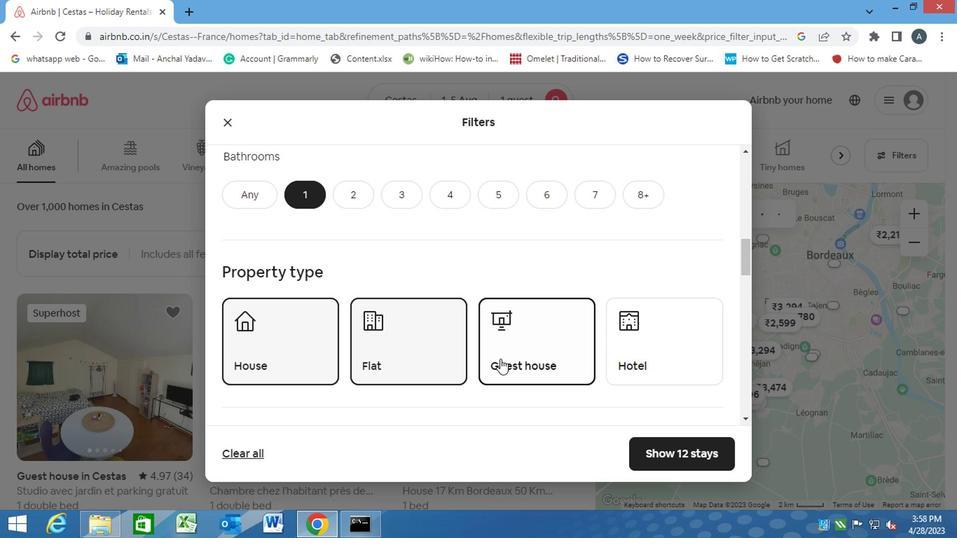 
Action: Mouse scrolled (436, 396) with delta (0, 0)
Screenshot: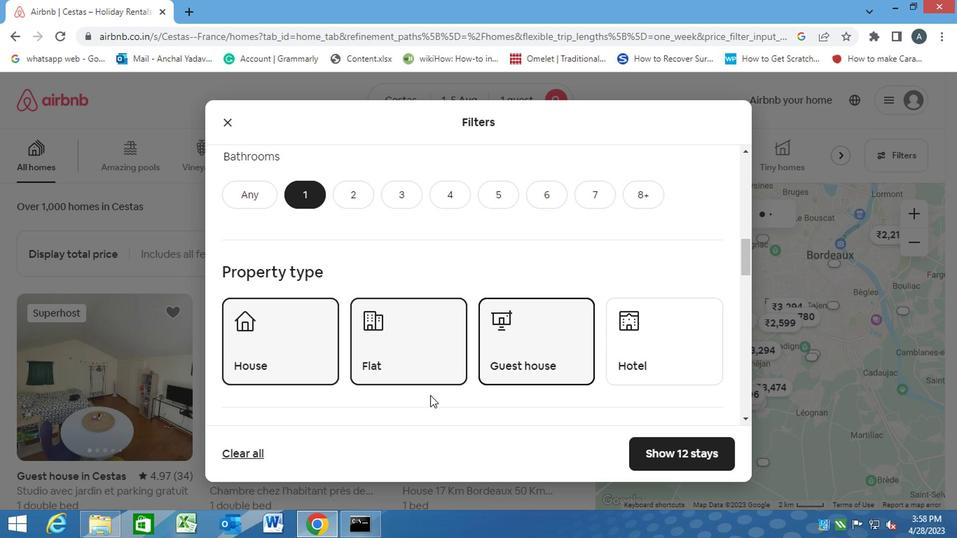 
Action: Mouse scrolled (436, 396) with delta (0, 0)
Screenshot: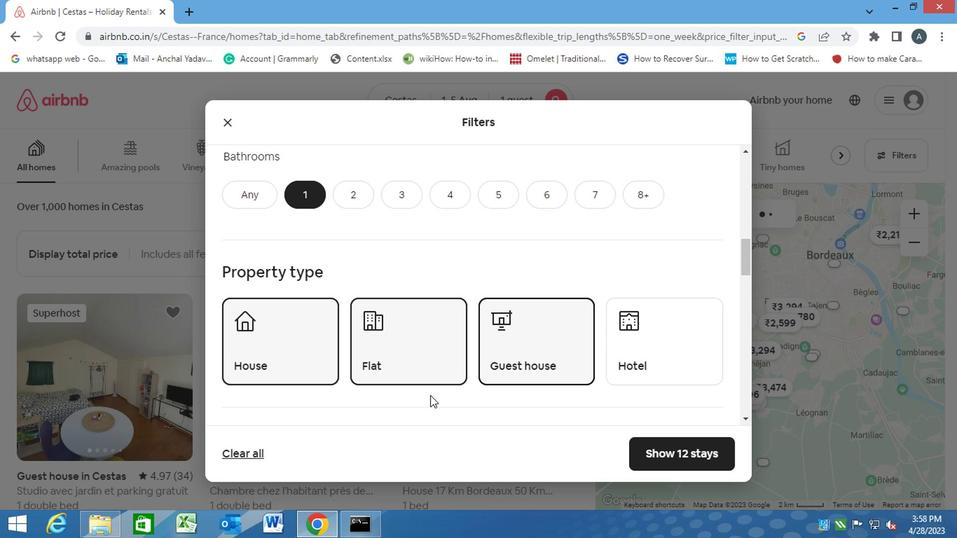 
Action: Mouse scrolled (436, 396) with delta (0, 0)
Screenshot: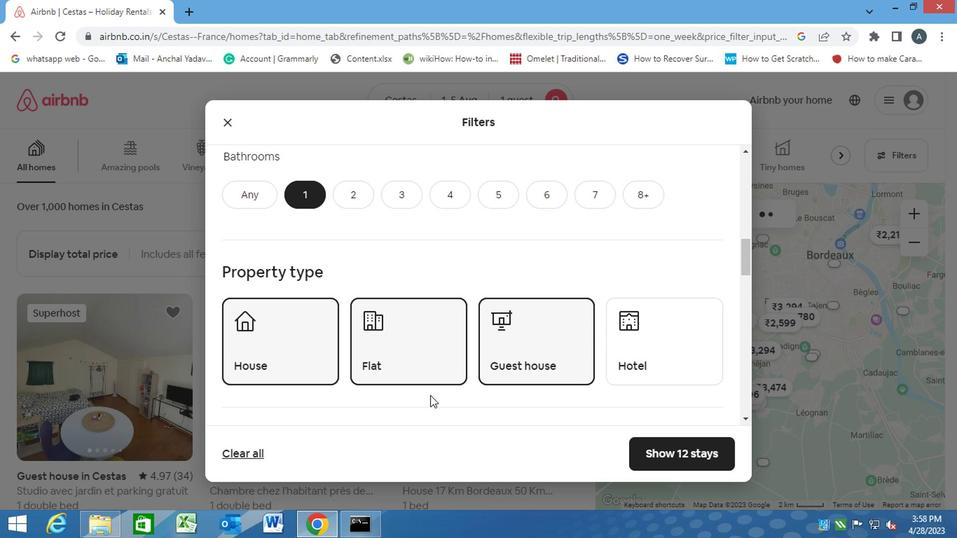 
Action: Mouse moved to (483, 304)
Screenshot: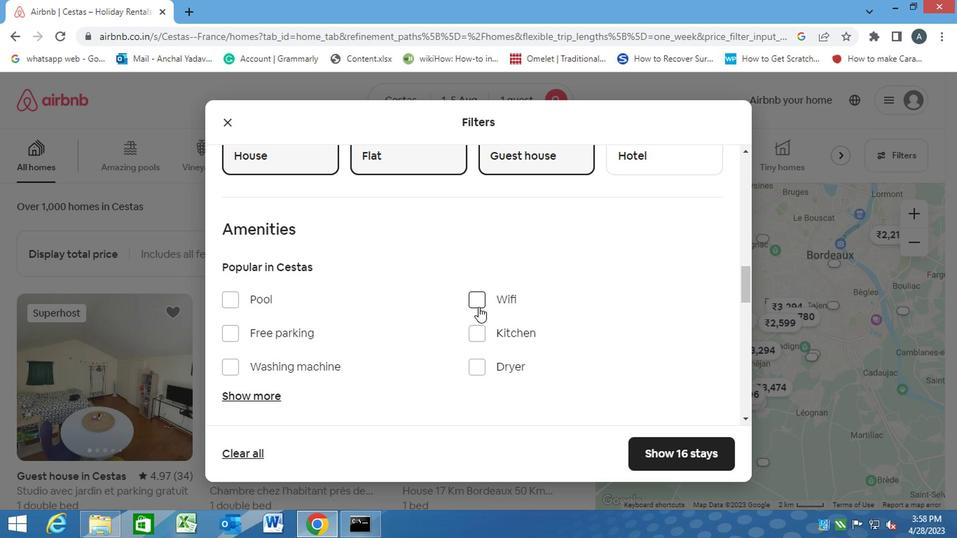 
Action: Mouse pressed left at (483, 304)
Screenshot: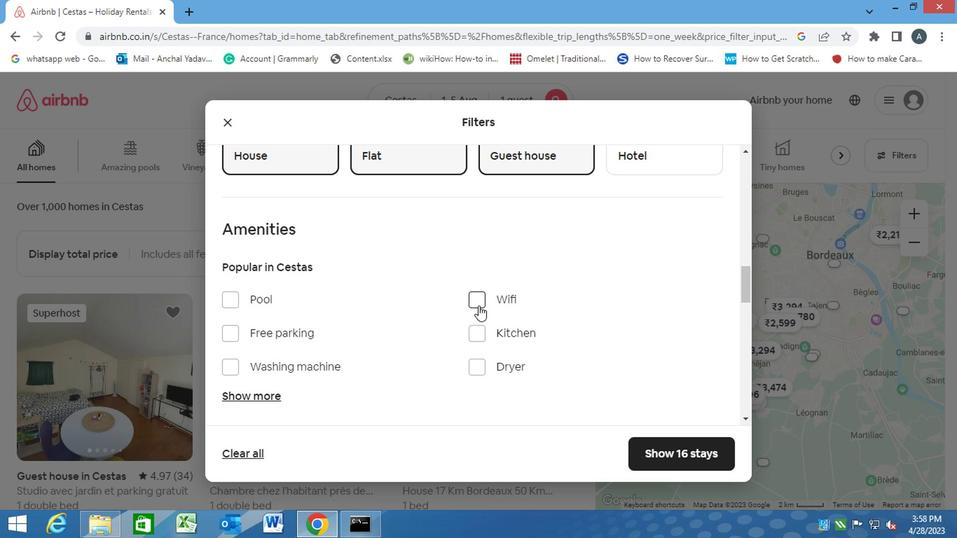 
Action: Mouse moved to (251, 367)
Screenshot: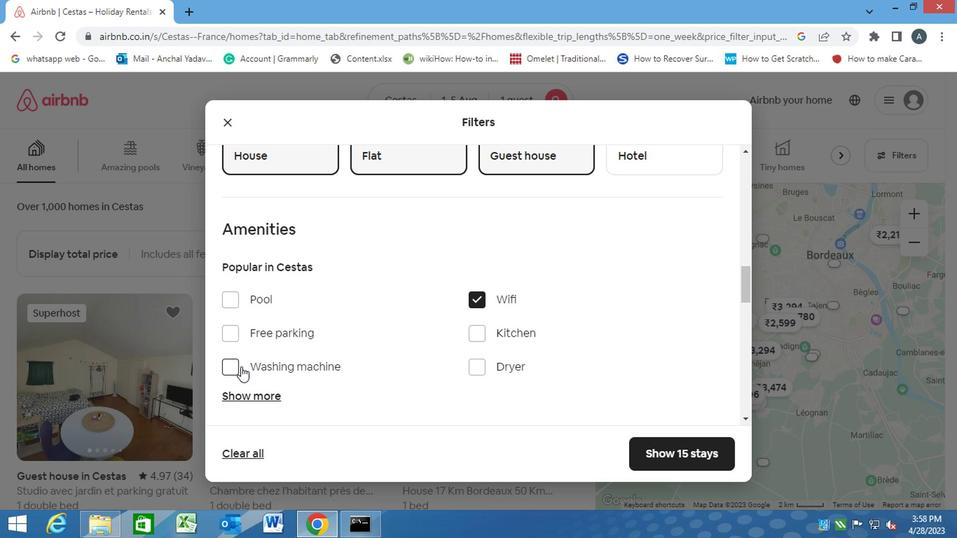 
Action: Mouse pressed left at (251, 367)
Screenshot: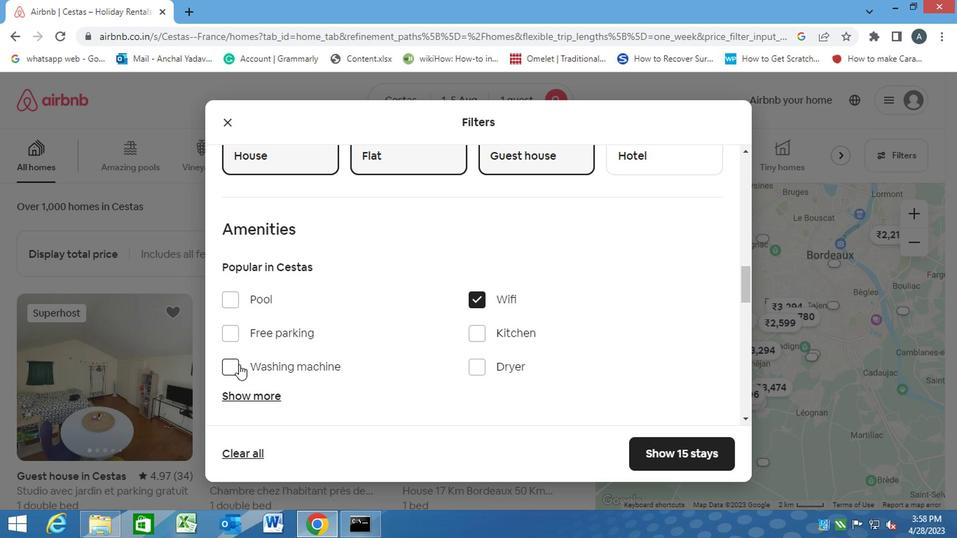 
Action: Mouse moved to (458, 408)
Screenshot: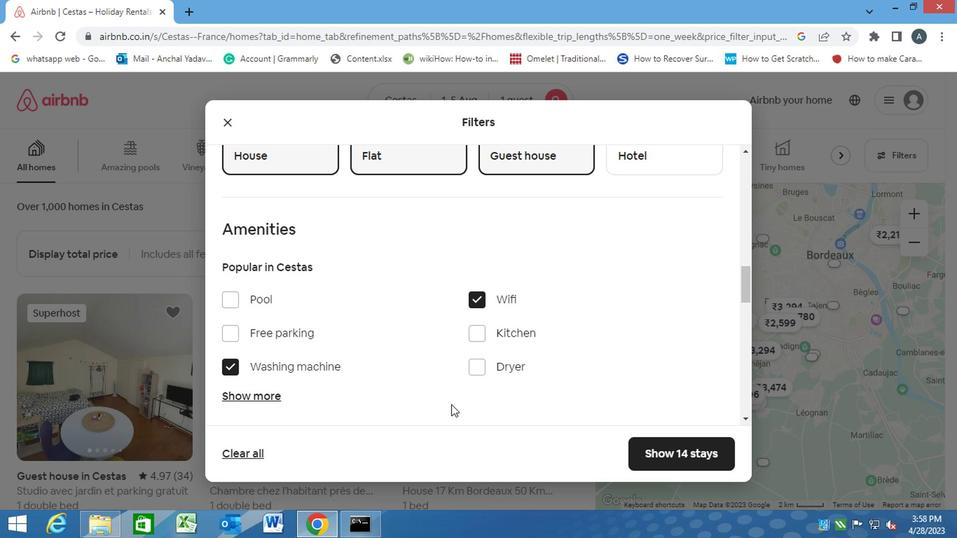 
Action: Mouse scrolled (458, 408) with delta (0, 0)
Screenshot: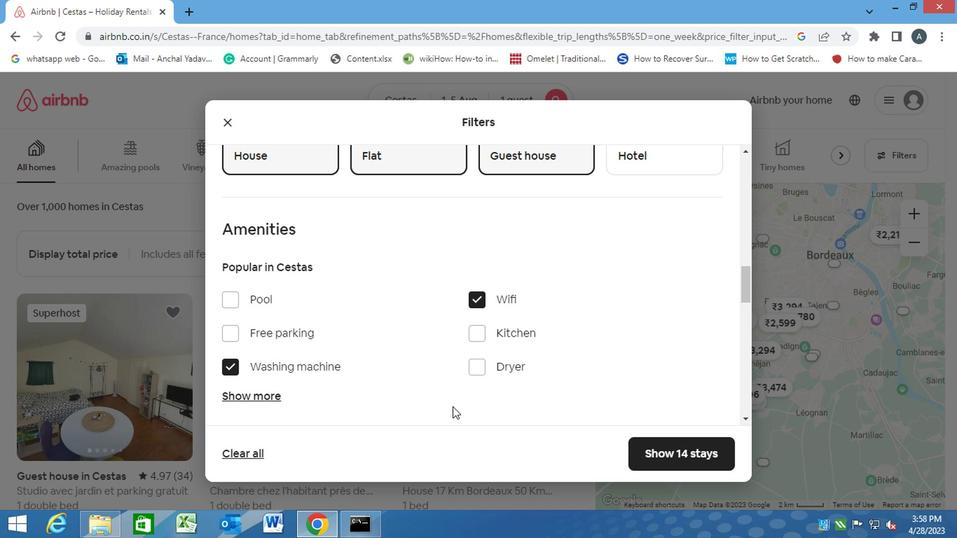 
Action: Mouse scrolled (458, 408) with delta (0, 0)
Screenshot: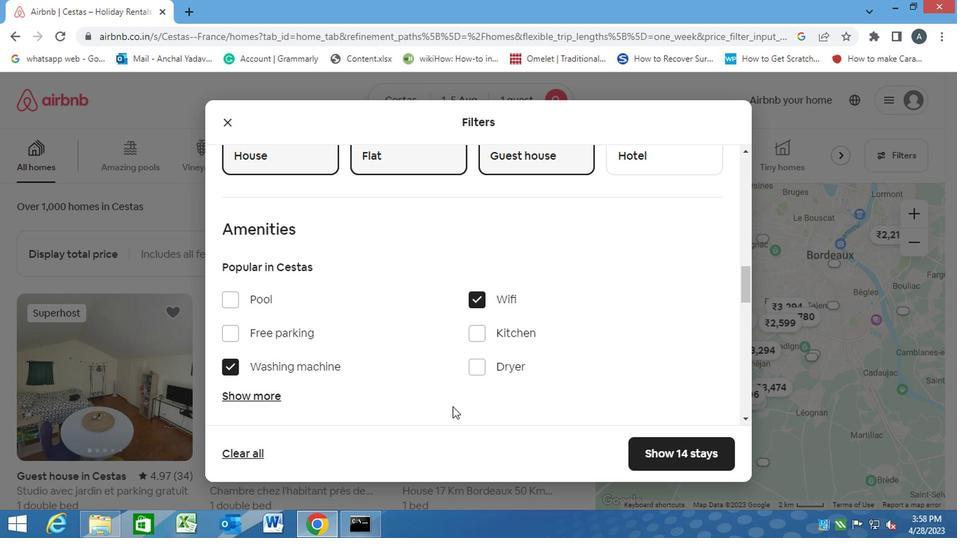 
Action: Mouse moved to (458, 408)
Screenshot: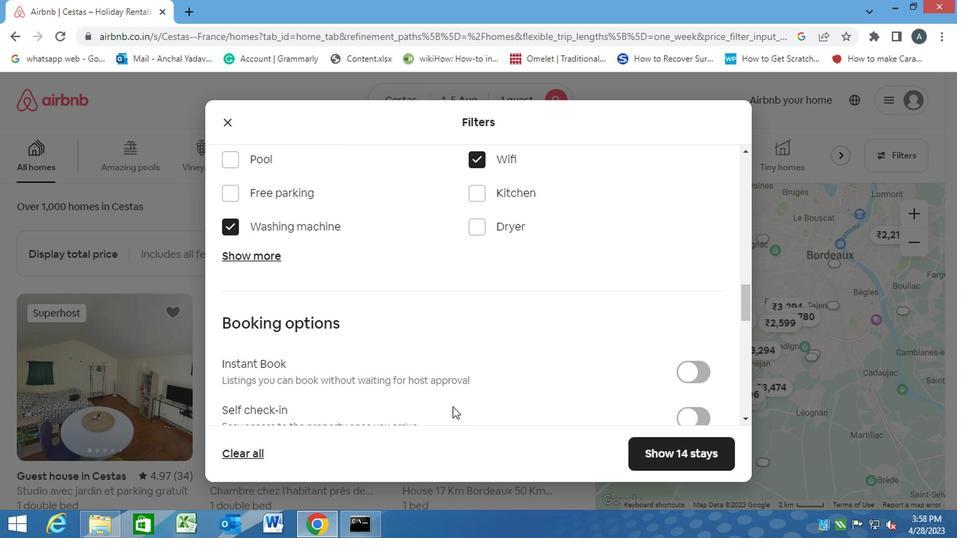 
Action: Mouse scrolled (458, 408) with delta (0, 0)
Screenshot: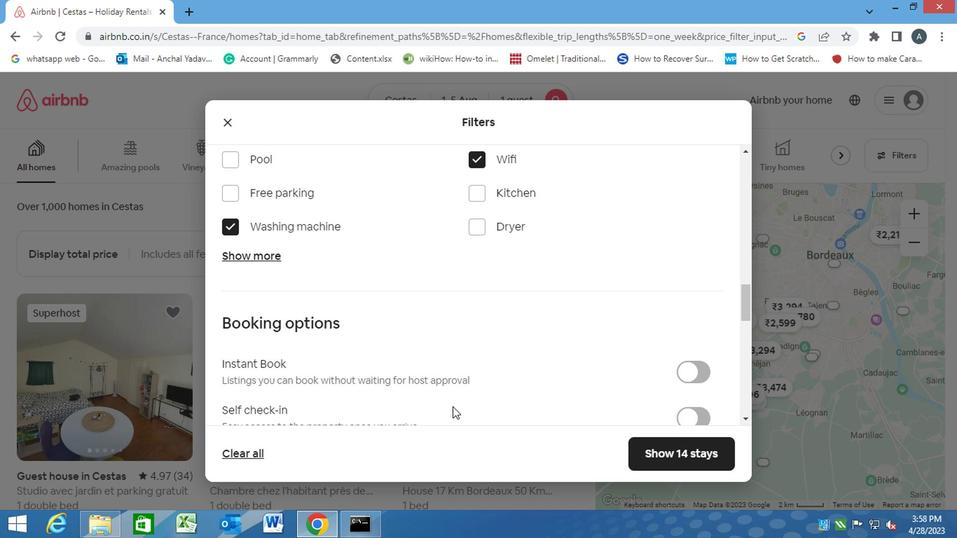 
Action: Mouse moved to (689, 347)
Screenshot: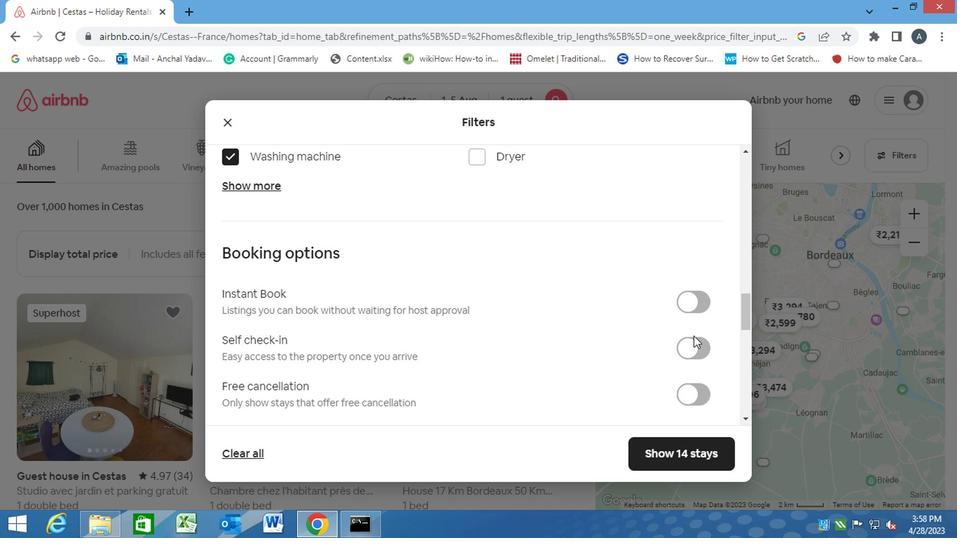 
Action: Mouse pressed left at (689, 347)
Screenshot: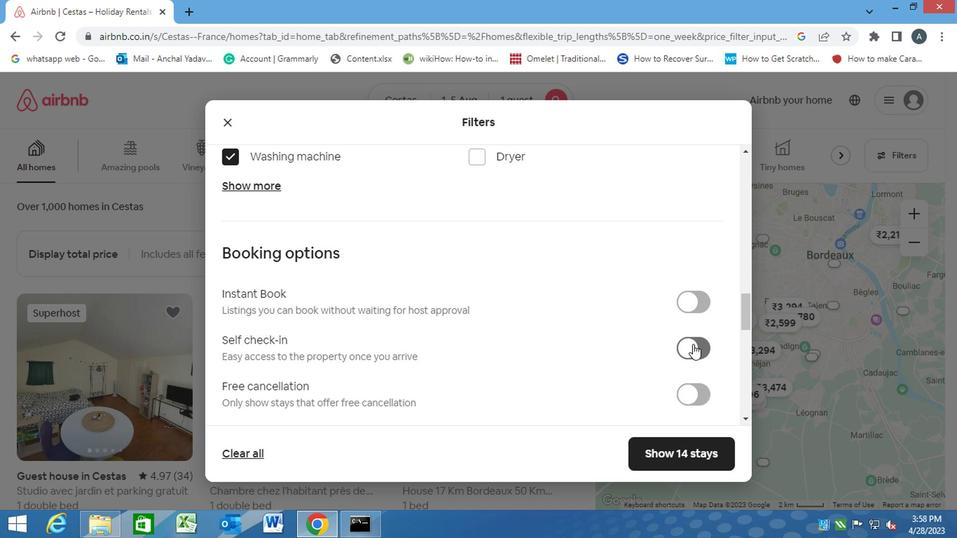 
Action: Mouse moved to (588, 362)
Screenshot: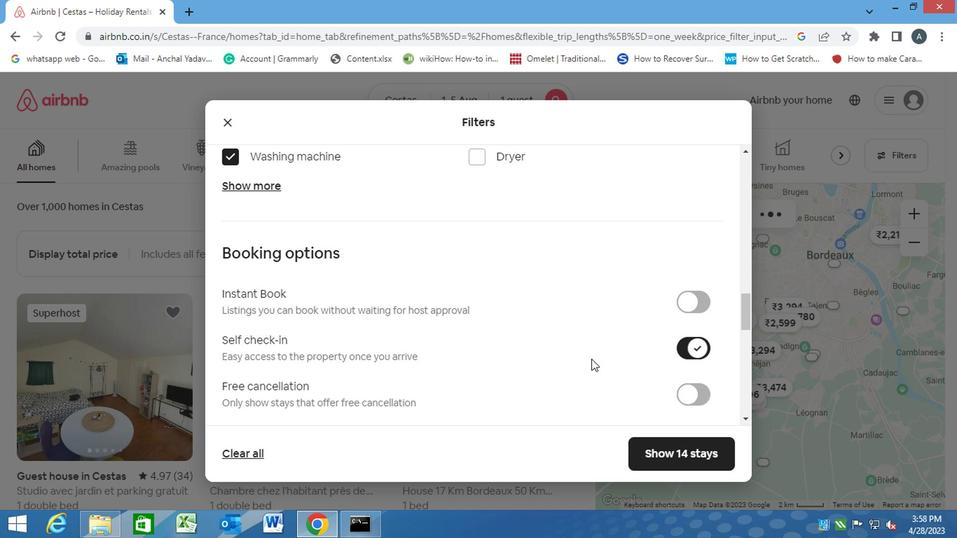 
Action: Mouse scrolled (588, 361) with delta (0, 0)
Screenshot: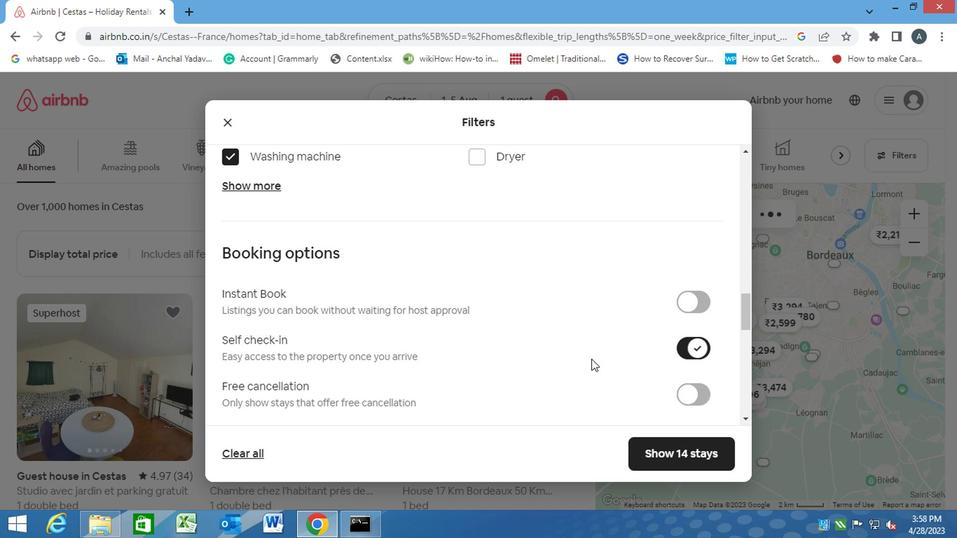 
Action: Mouse moved to (587, 362)
Screenshot: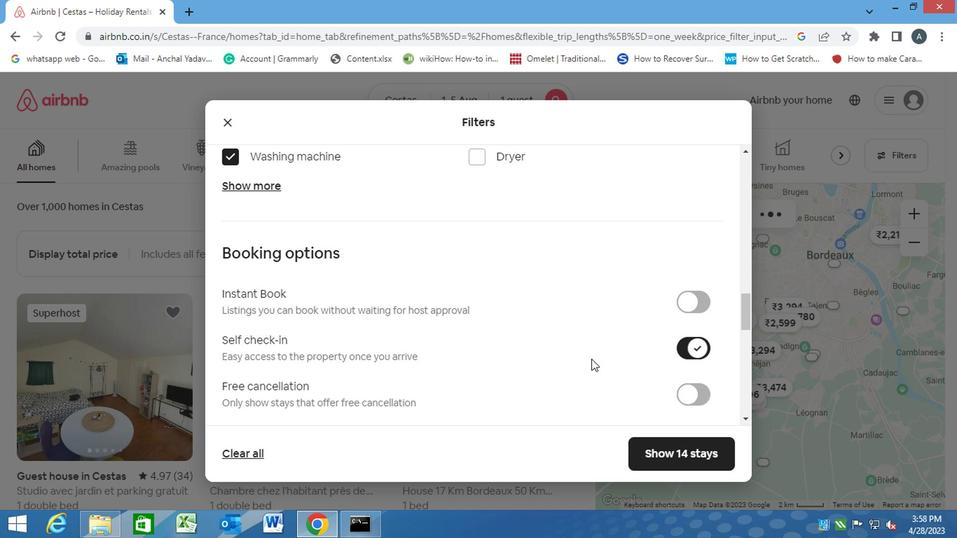 
Action: Mouse scrolled (587, 361) with delta (0, 0)
Screenshot: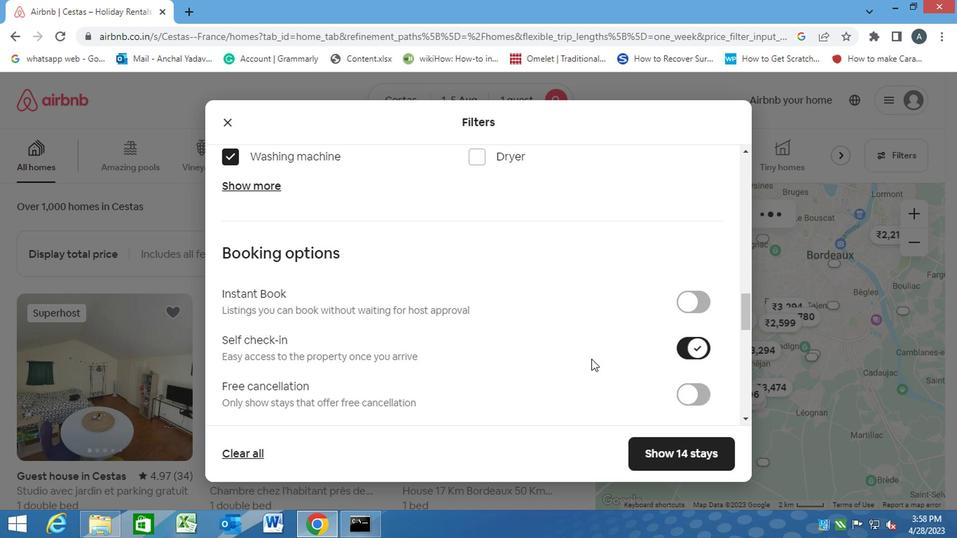 
Action: Mouse scrolled (587, 361) with delta (0, 0)
Screenshot: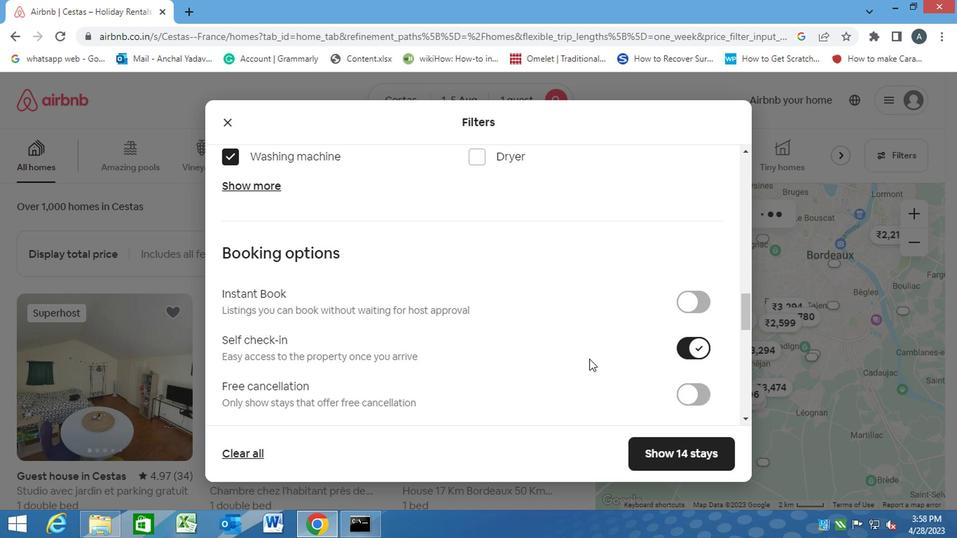 
Action: Mouse moved to (557, 352)
Screenshot: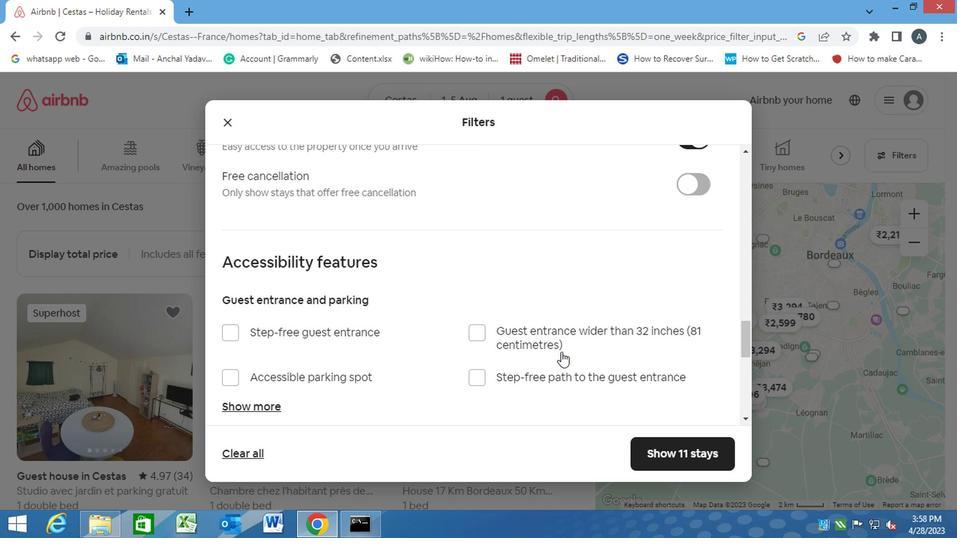 
Action: Mouse scrolled (557, 352) with delta (0, 0)
Screenshot: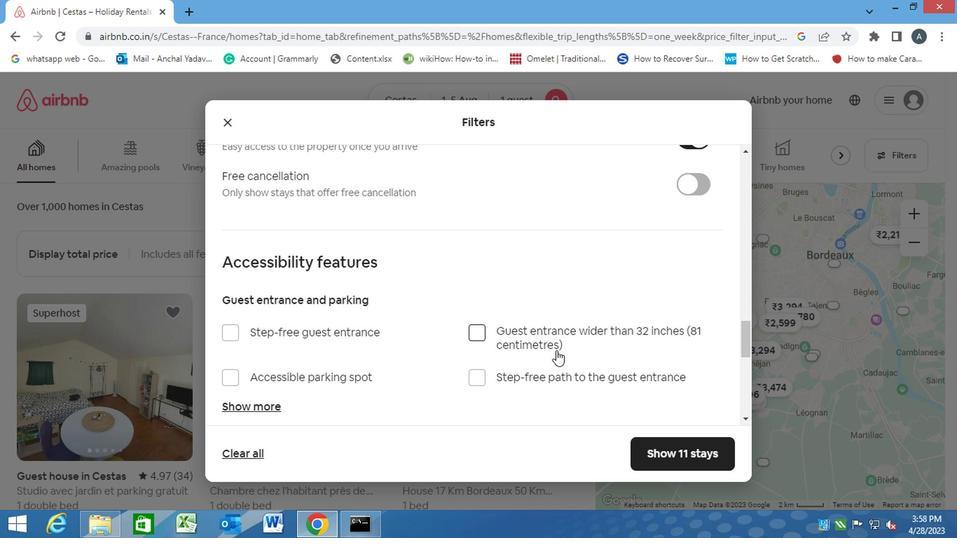 
Action: Mouse scrolled (557, 352) with delta (0, 0)
Screenshot: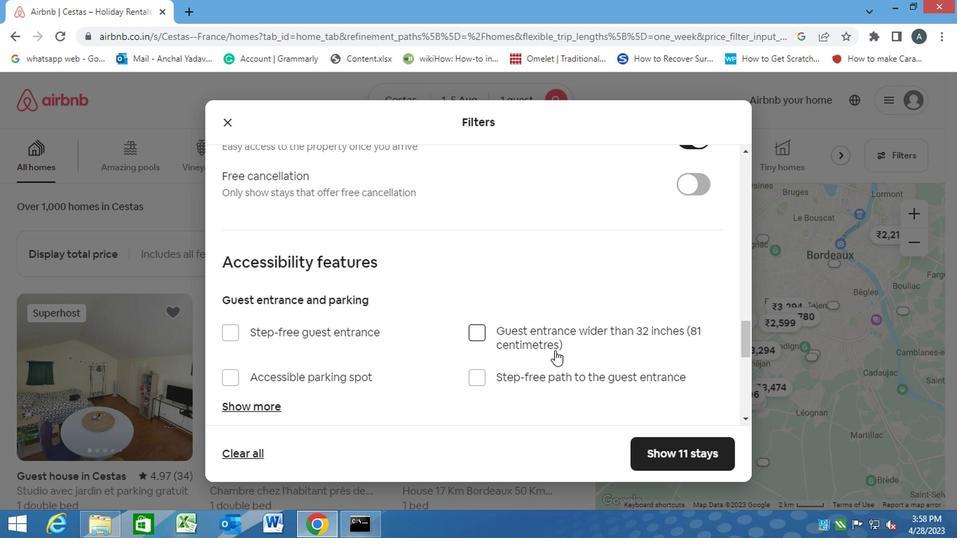 
Action: Mouse scrolled (557, 352) with delta (0, 0)
Screenshot: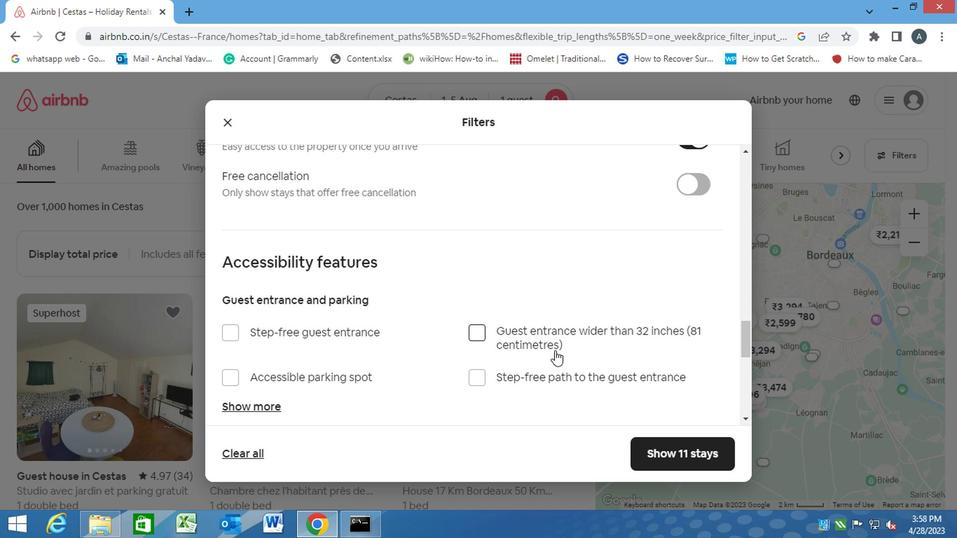 
Action: Mouse moved to (527, 355)
Screenshot: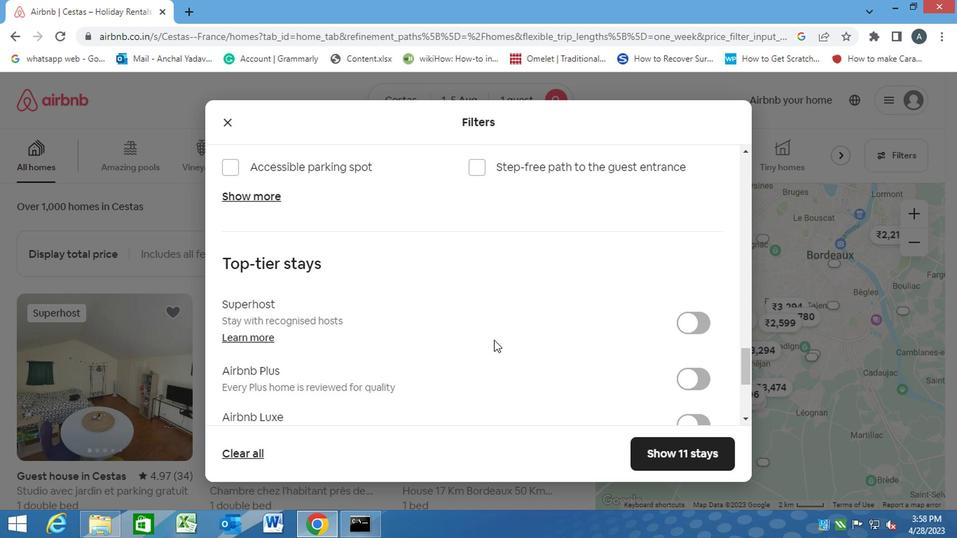 
Action: Mouse scrolled (527, 355) with delta (0, 0)
Screenshot: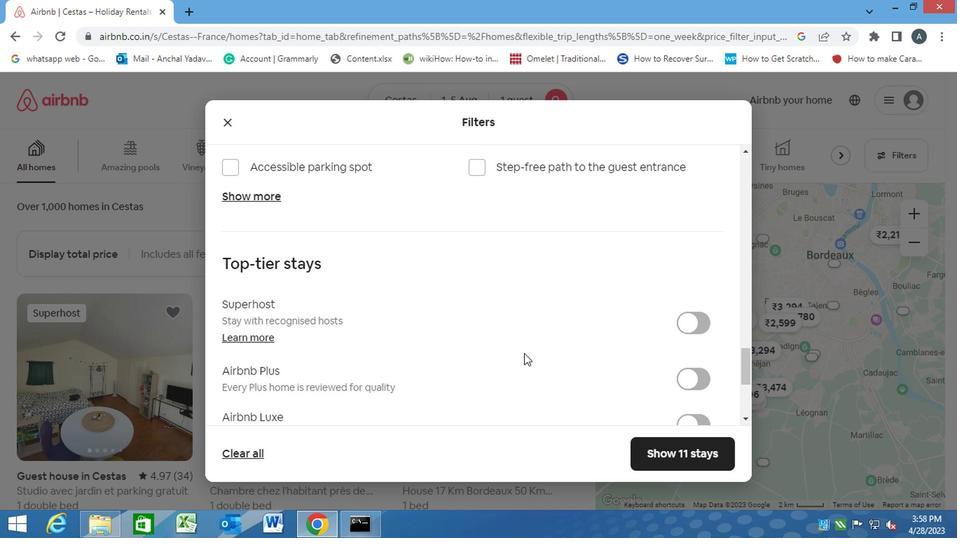 
Action: Mouse scrolled (527, 355) with delta (0, 0)
Screenshot: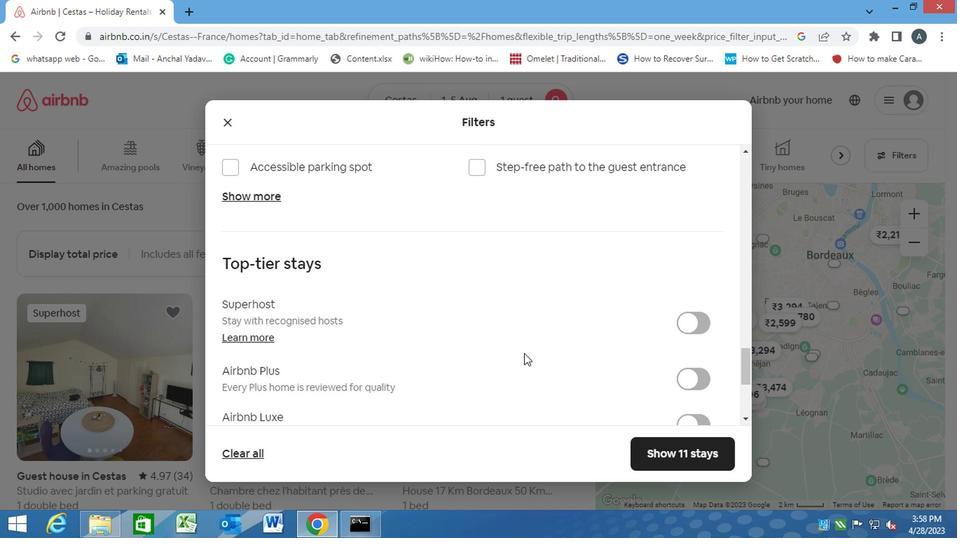 
Action: Mouse moved to (527, 356)
Screenshot: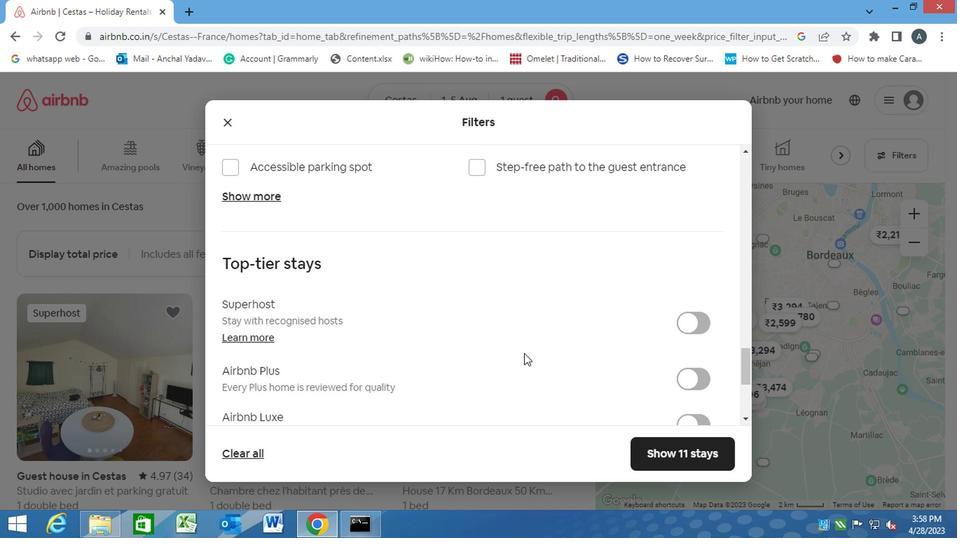 
Action: Mouse scrolled (527, 355) with delta (0, 0)
Screenshot: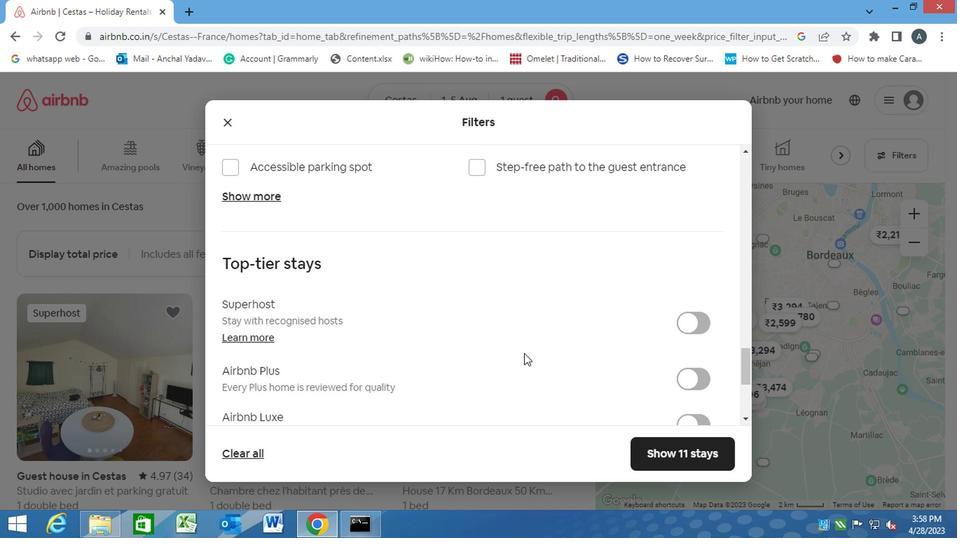 
Action: Mouse scrolled (527, 355) with delta (0, 0)
Screenshot: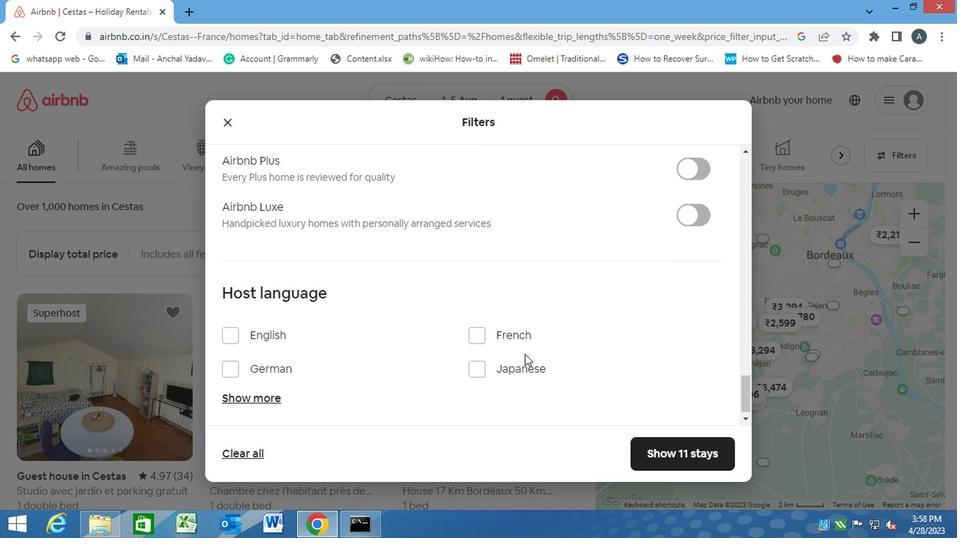 
Action: Mouse moved to (573, 231)
Screenshot: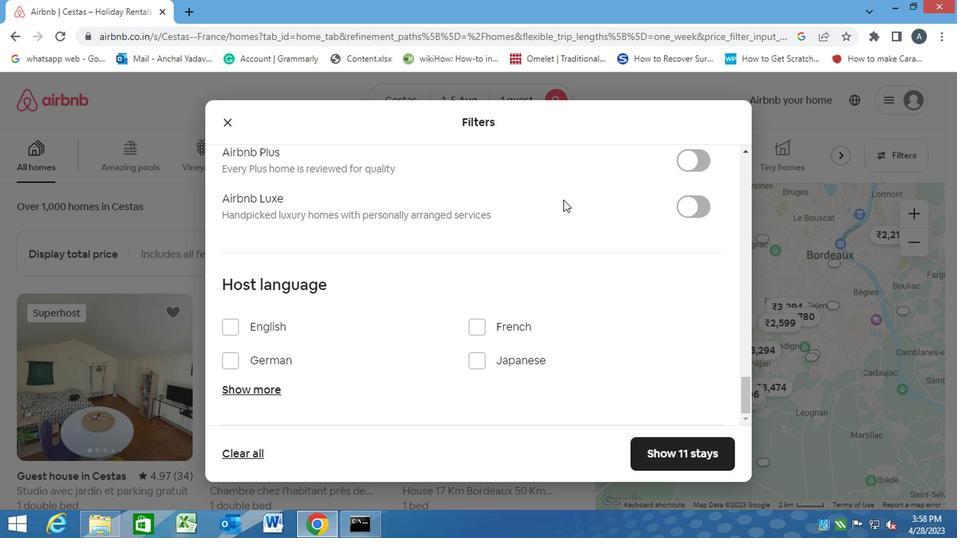 
Action: Mouse scrolled (573, 231) with delta (0, 0)
Screenshot: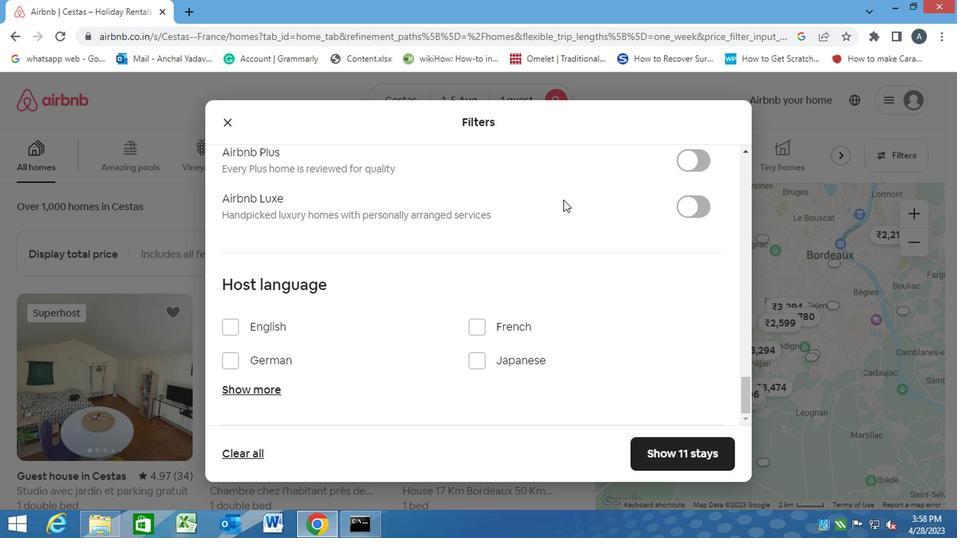 
Action: Mouse moved to (573, 234)
Screenshot: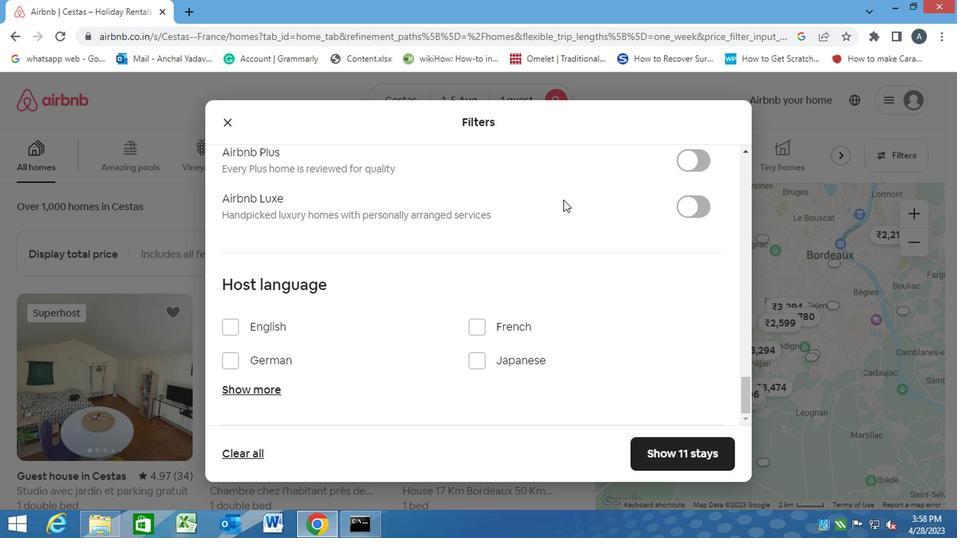 
Action: Mouse scrolled (573, 235) with delta (0, 0)
Screenshot: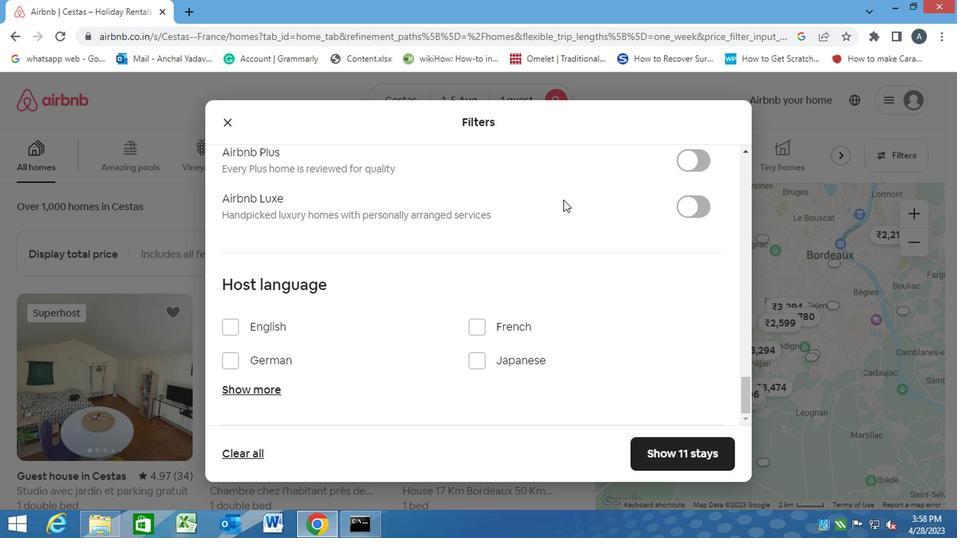 
Action: Mouse moved to (573, 236)
Screenshot: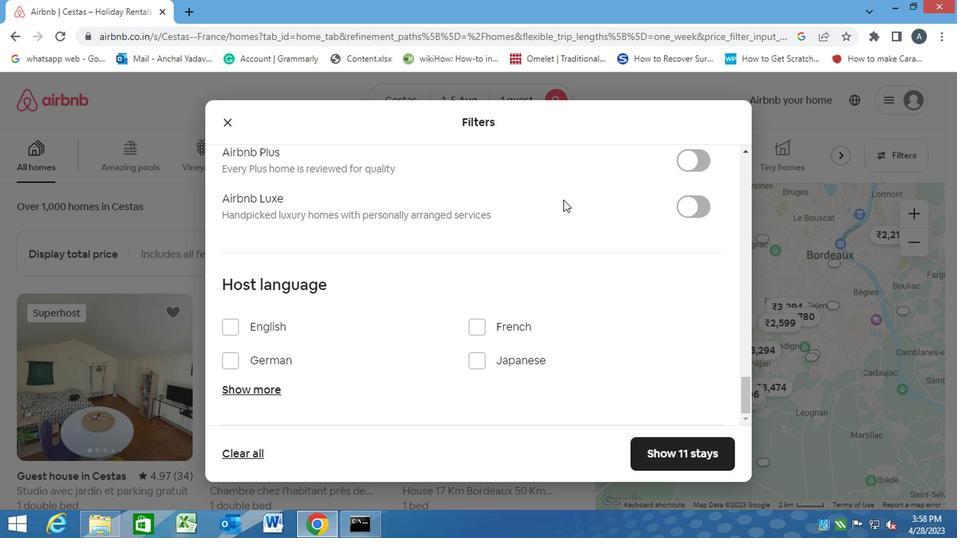
Action: Mouse scrolled (573, 237) with delta (0, 0)
Screenshot: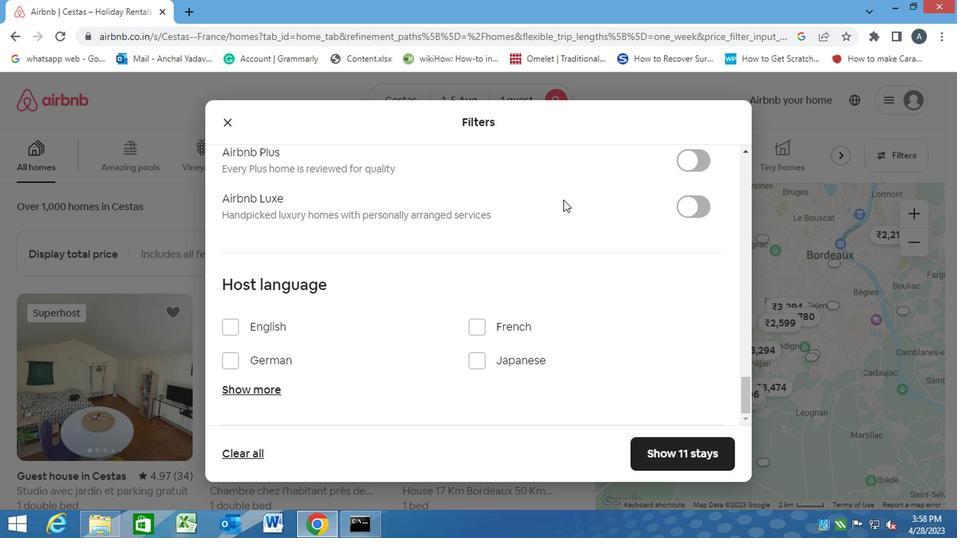 
Action: Mouse moved to (573, 236)
Screenshot: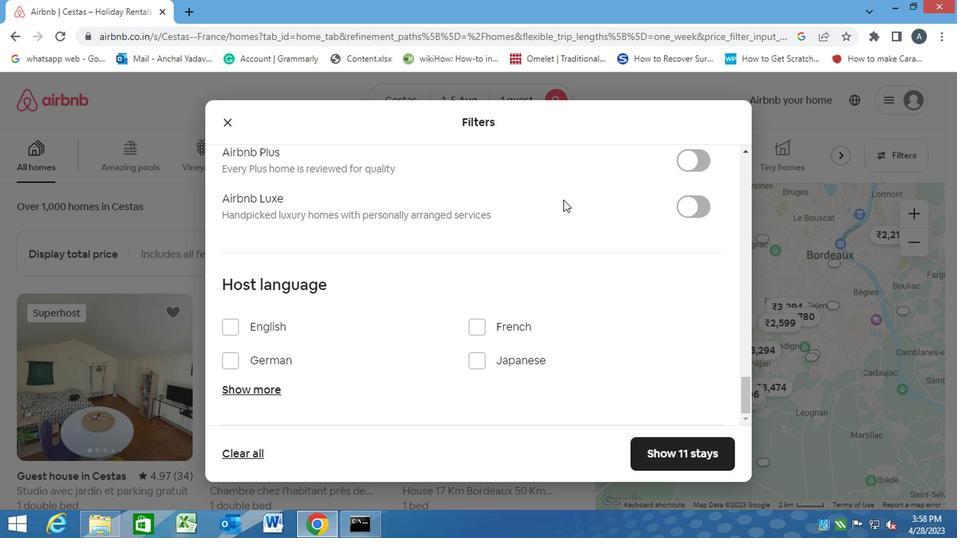 
Action: Mouse scrolled (573, 237) with delta (0, 0)
Screenshot: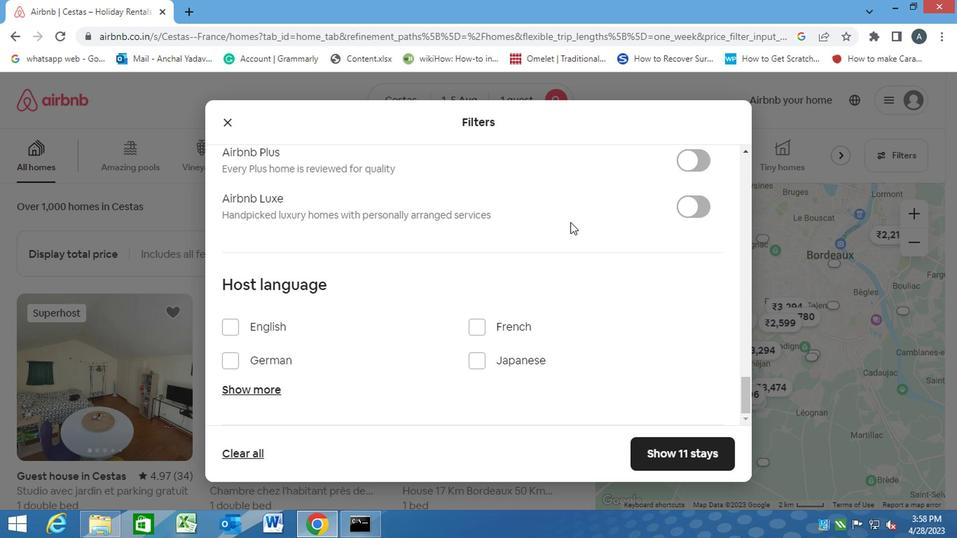 
Action: Mouse moved to (589, 311)
Screenshot: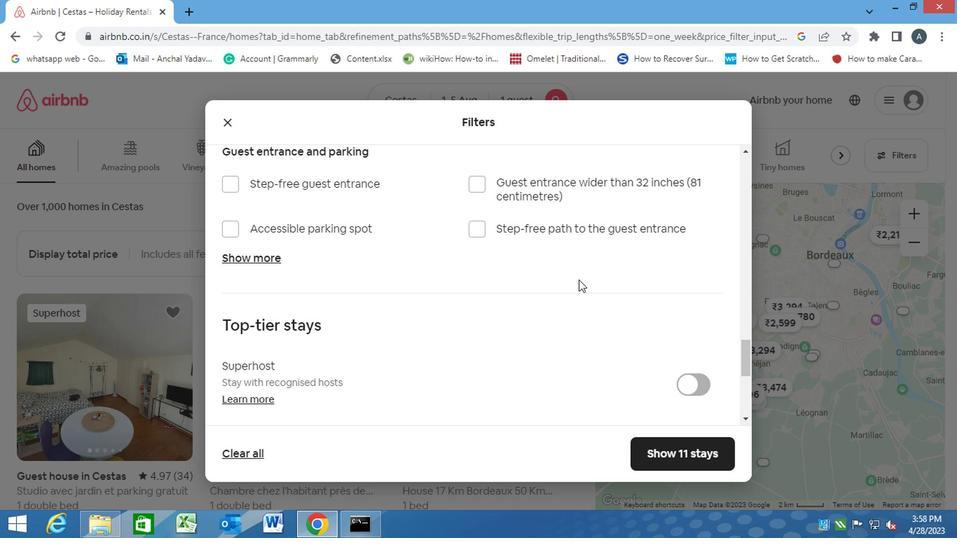
Action: Mouse scrolled (589, 310) with delta (0, 0)
Screenshot: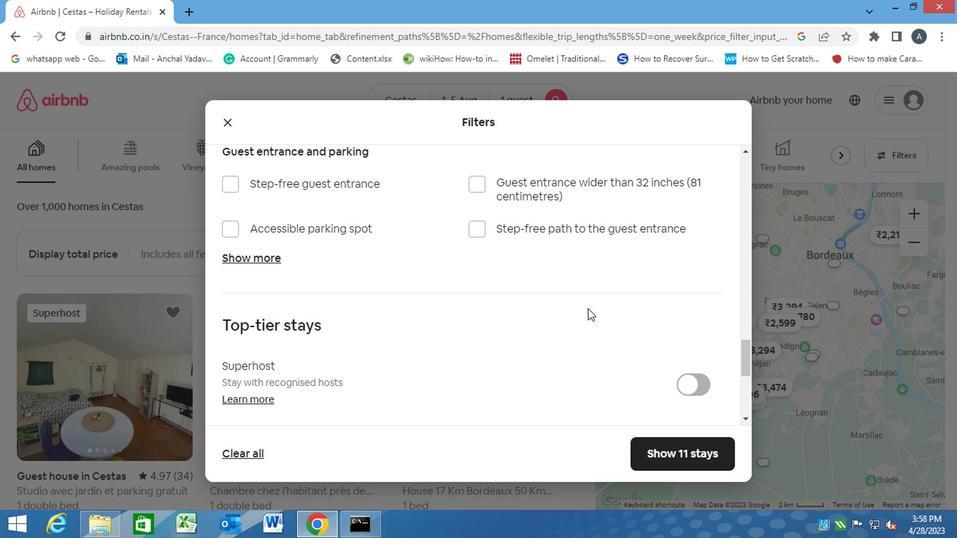 
Action: Mouse scrolled (589, 310) with delta (0, 0)
Screenshot: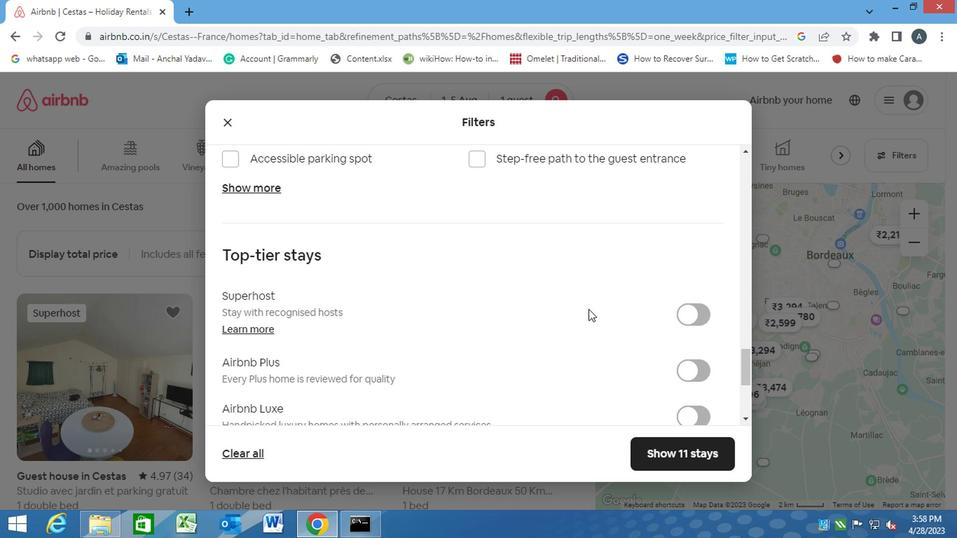 
Action: Mouse scrolled (589, 312) with delta (0, 0)
Screenshot: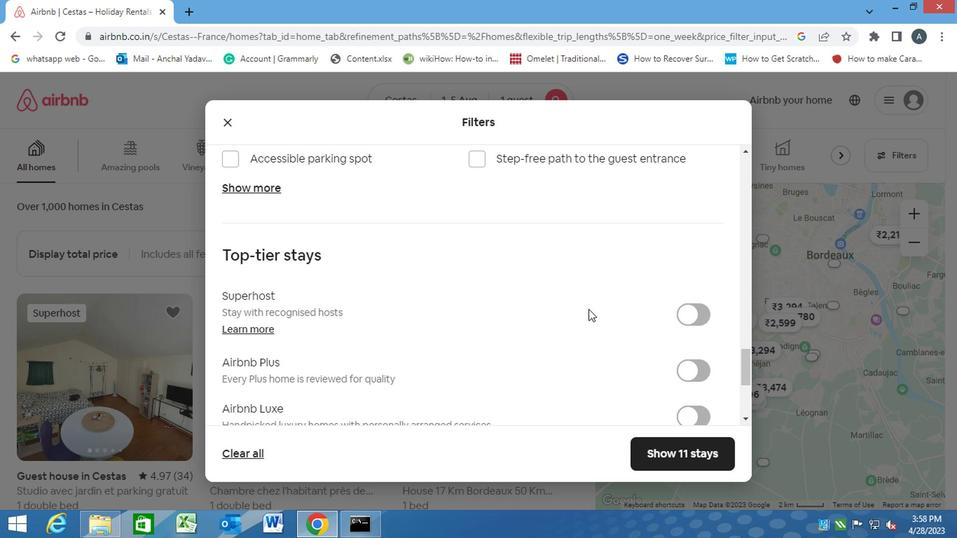 
Action: Mouse scrolled (589, 312) with delta (0, 0)
Screenshot: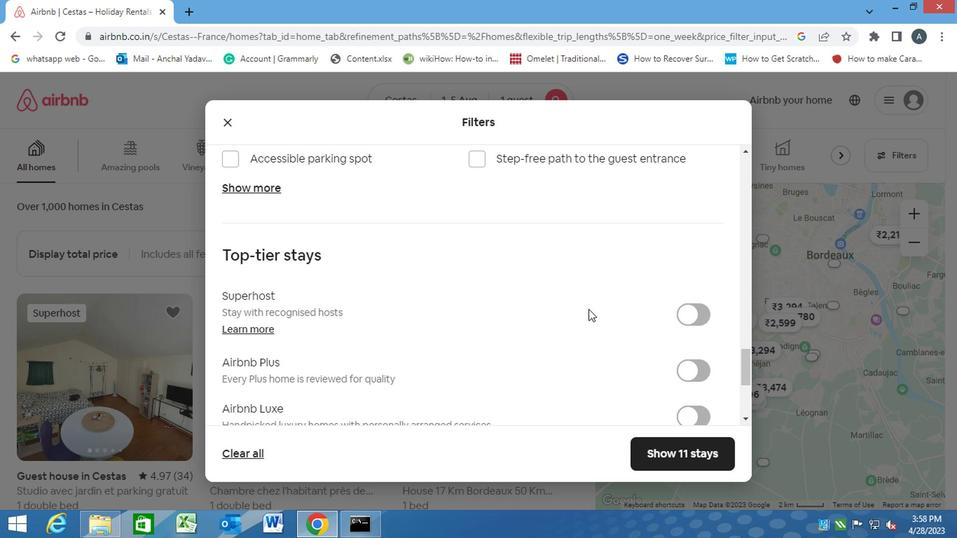 
Action: Mouse scrolled (589, 312) with delta (0, 0)
Screenshot: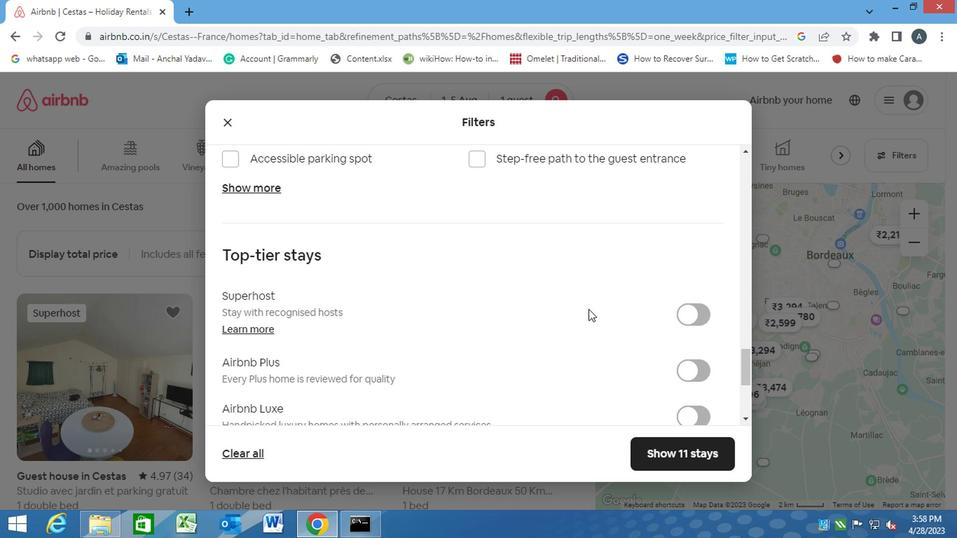 
Action: Mouse scrolled (589, 310) with delta (0, 0)
Screenshot: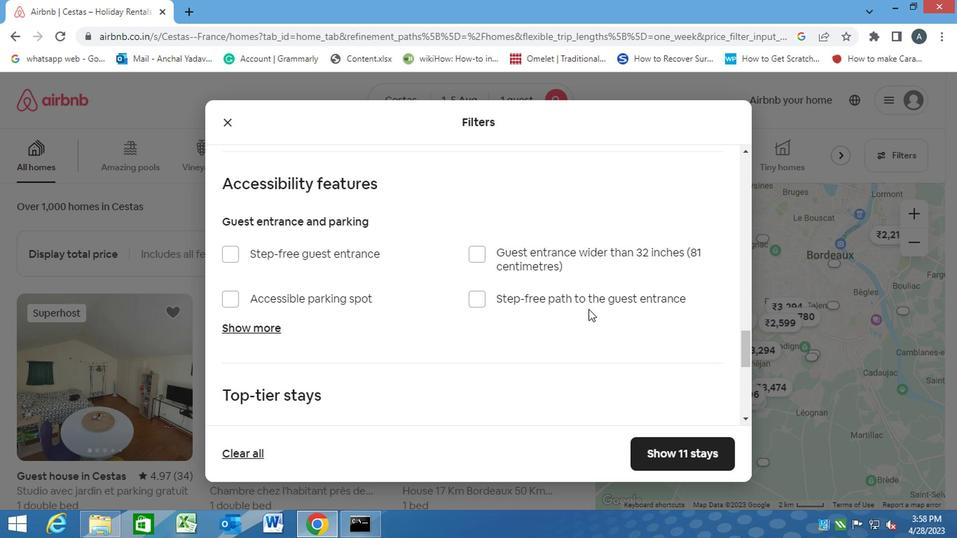 
Action: Mouse scrolled (589, 310) with delta (0, 0)
Screenshot: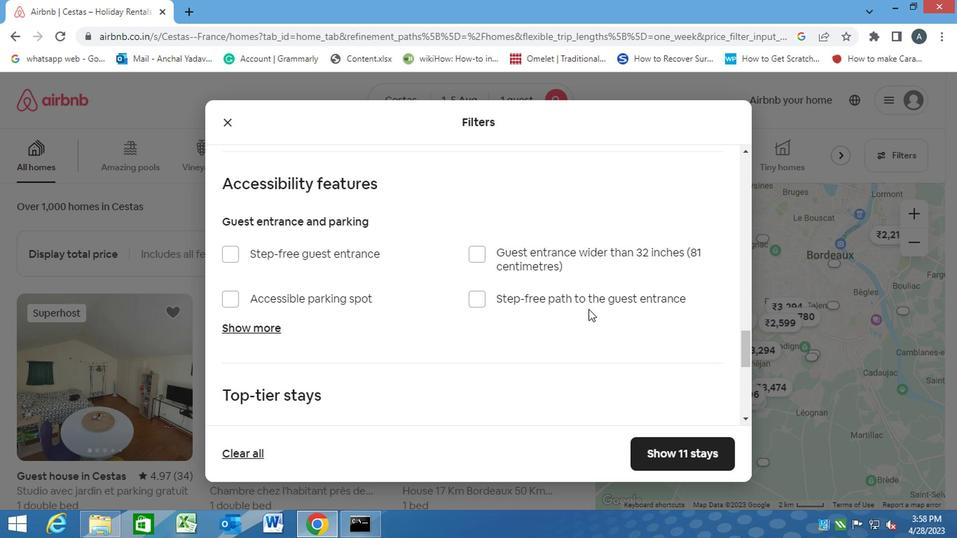 
Action: Mouse scrolled (589, 310) with delta (0, 0)
Screenshot: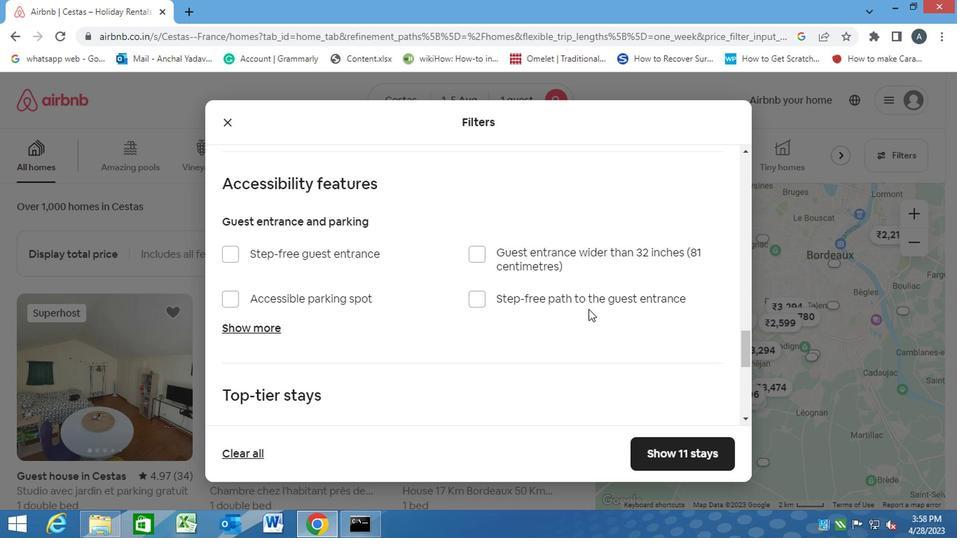 
Action: Mouse scrolled (589, 312) with delta (0, 0)
Screenshot: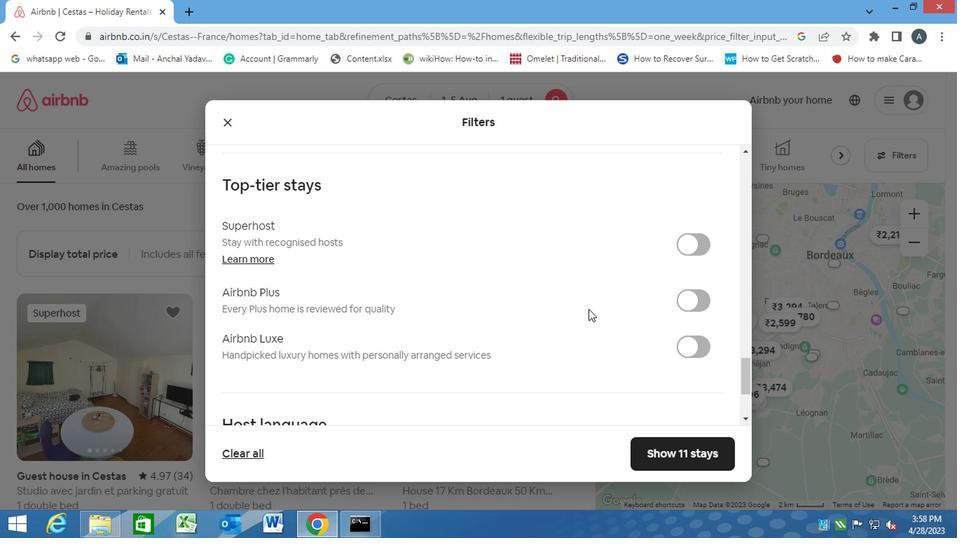 
Action: Mouse scrolled (589, 312) with delta (0, 0)
Screenshot: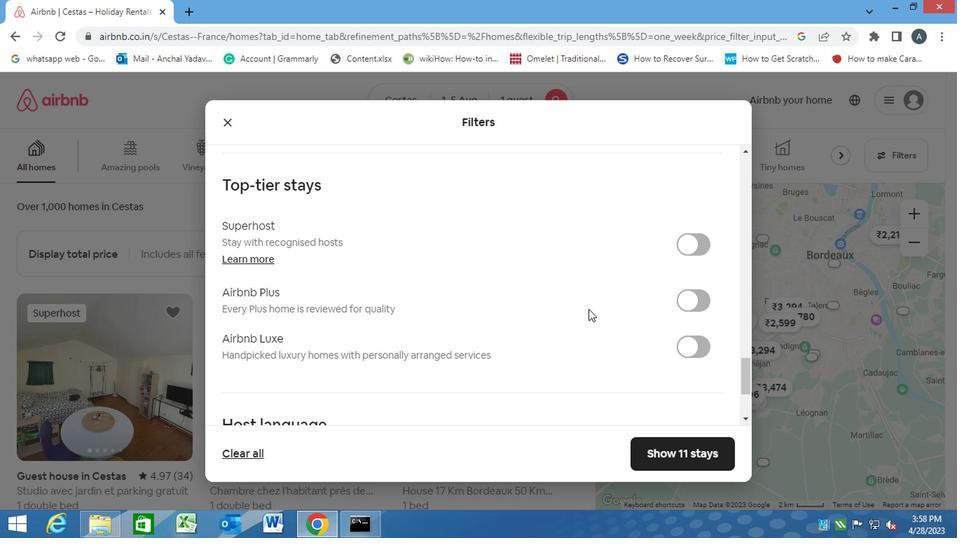 
Action: Mouse scrolled (589, 312) with delta (0, 0)
Screenshot: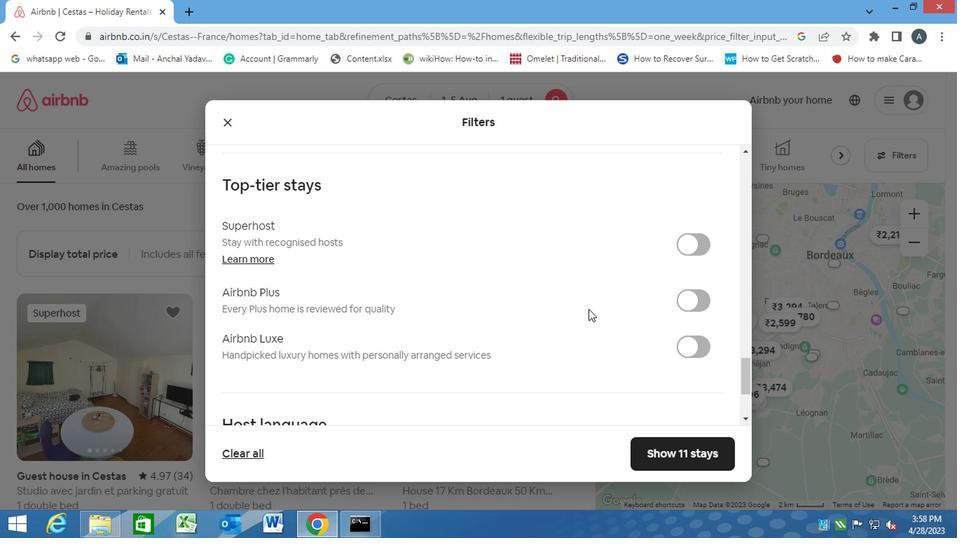
Action: Mouse scrolled (589, 312) with delta (0, 0)
Screenshot: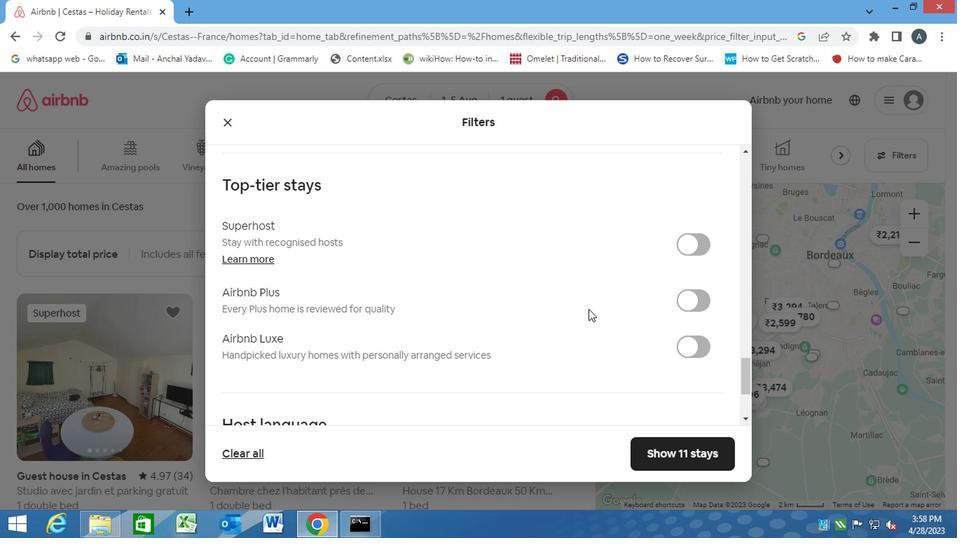 
Action: Mouse scrolled (589, 312) with delta (0, 0)
Screenshot: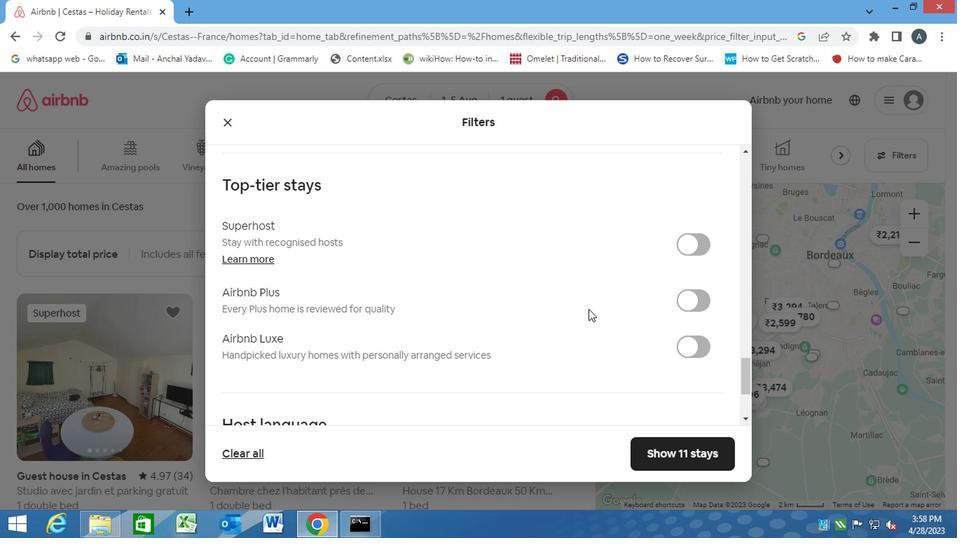 
Action: Mouse scrolled (589, 310) with delta (0, 0)
Screenshot: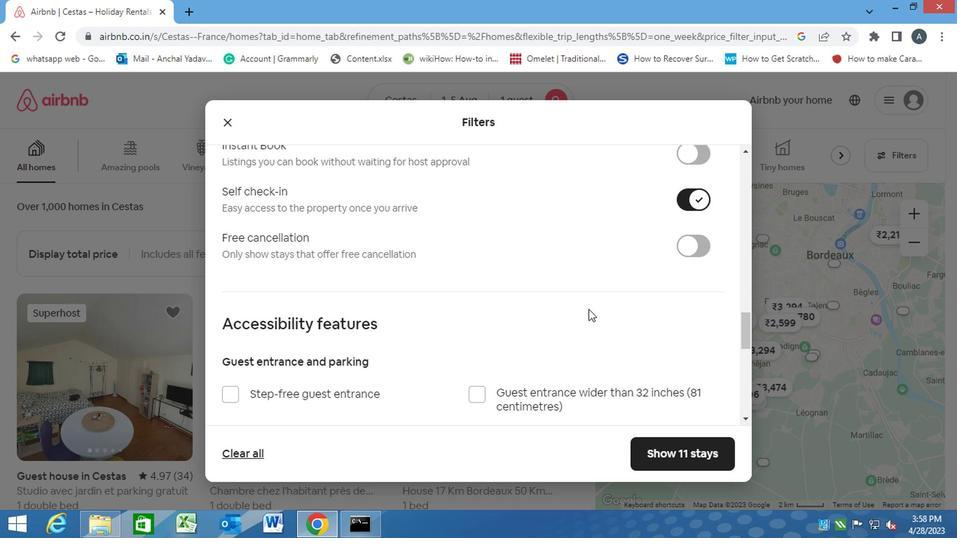 
Action: Mouse scrolled (589, 310) with delta (0, 0)
Screenshot: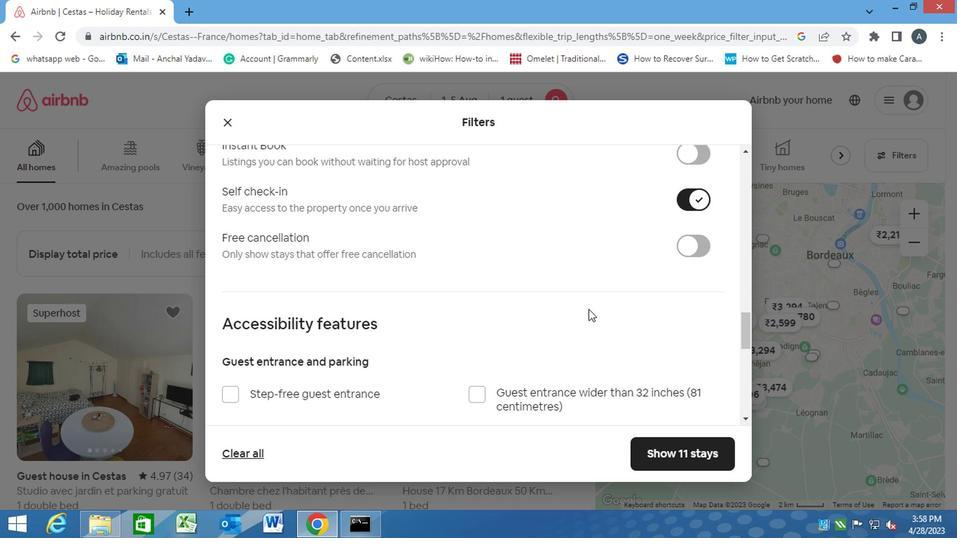 
Action: Mouse scrolled (589, 310) with delta (0, 0)
Screenshot: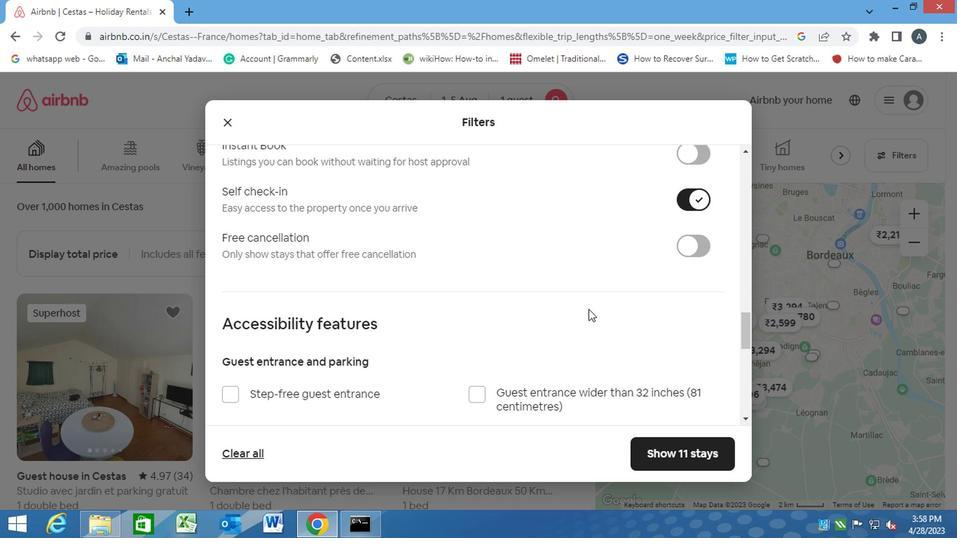 
Action: Mouse scrolled (589, 310) with delta (0, 0)
Screenshot: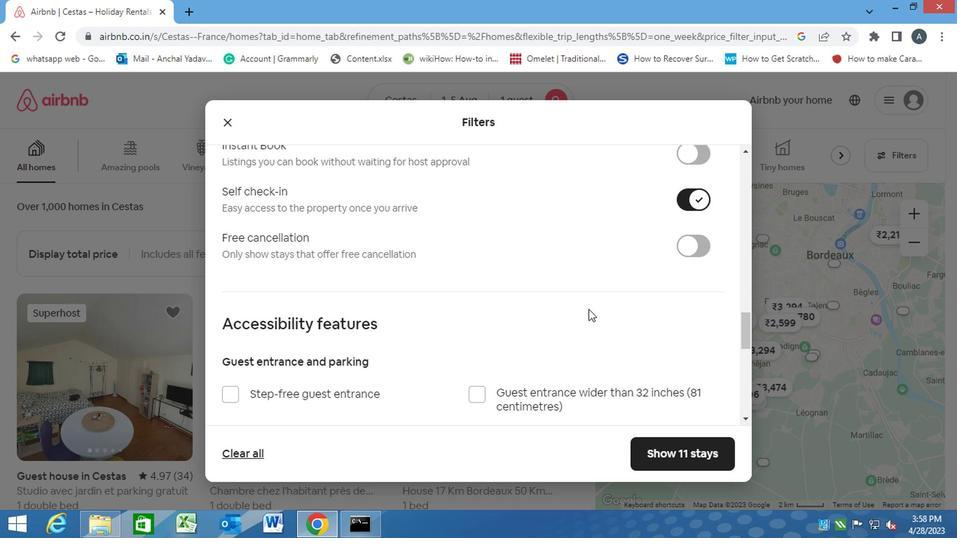 
Action: Mouse scrolled (589, 310) with delta (0, 0)
Screenshot: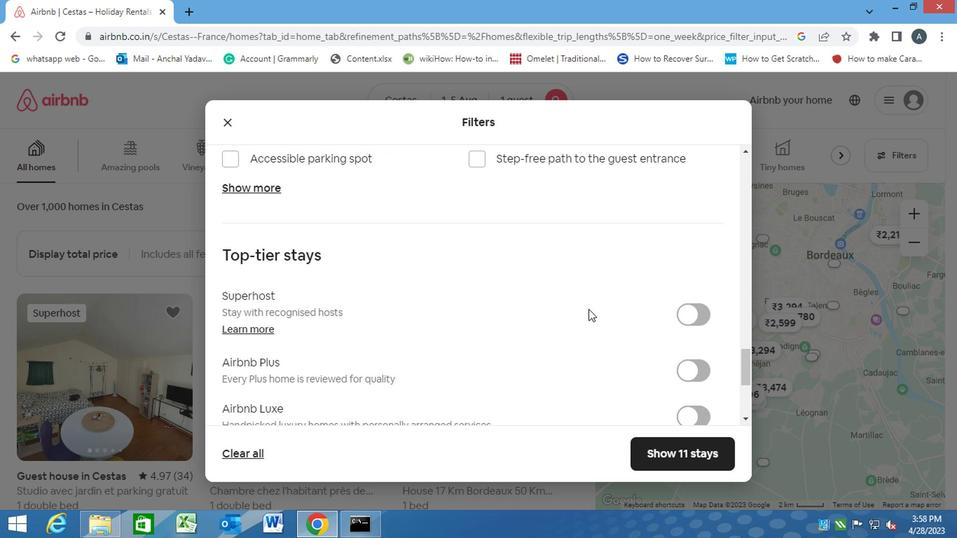 
Action: Mouse scrolled (589, 310) with delta (0, 0)
Screenshot: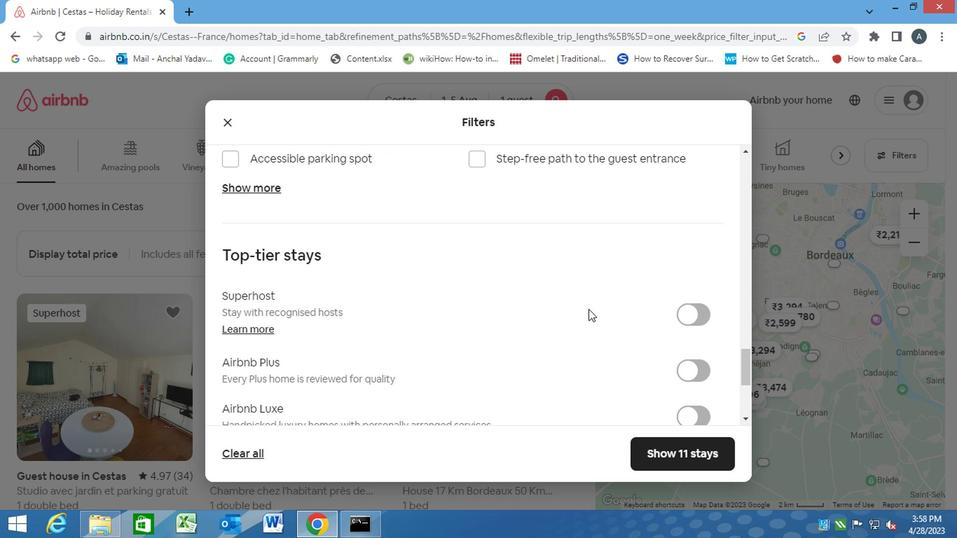 
Action: Mouse scrolled (589, 310) with delta (0, 0)
Screenshot: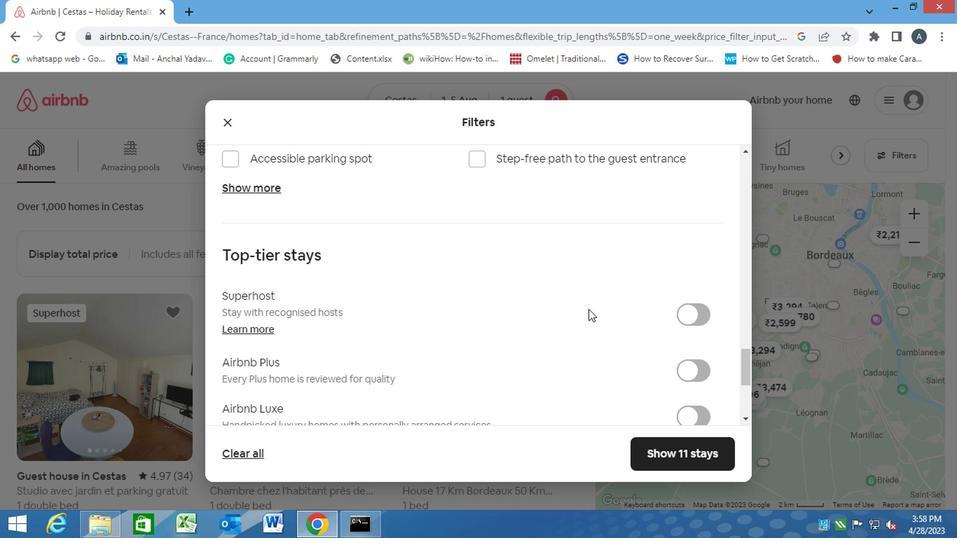 
Action: Mouse scrolled (589, 310) with delta (0, 0)
Screenshot: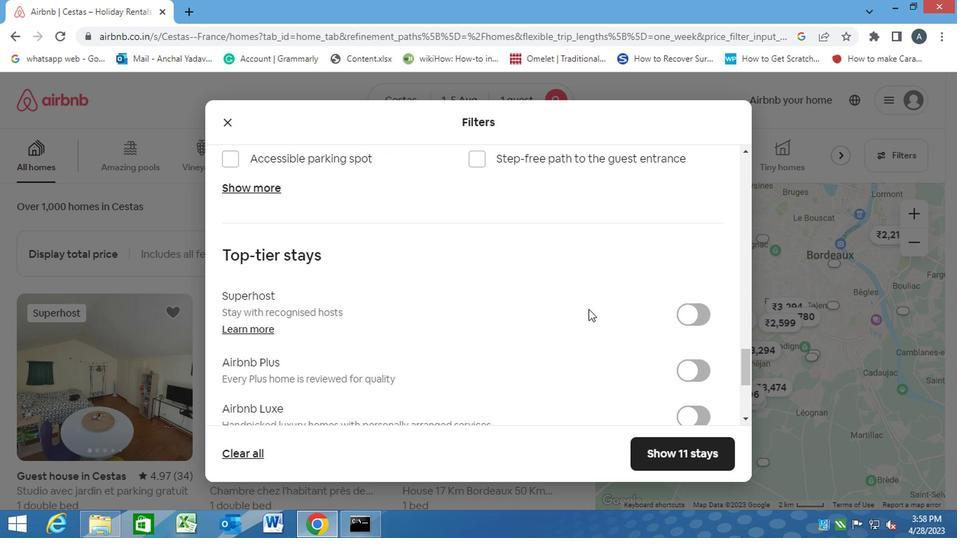 
Action: Mouse scrolled (589, 310) with delta (0, 0)
Screenshot: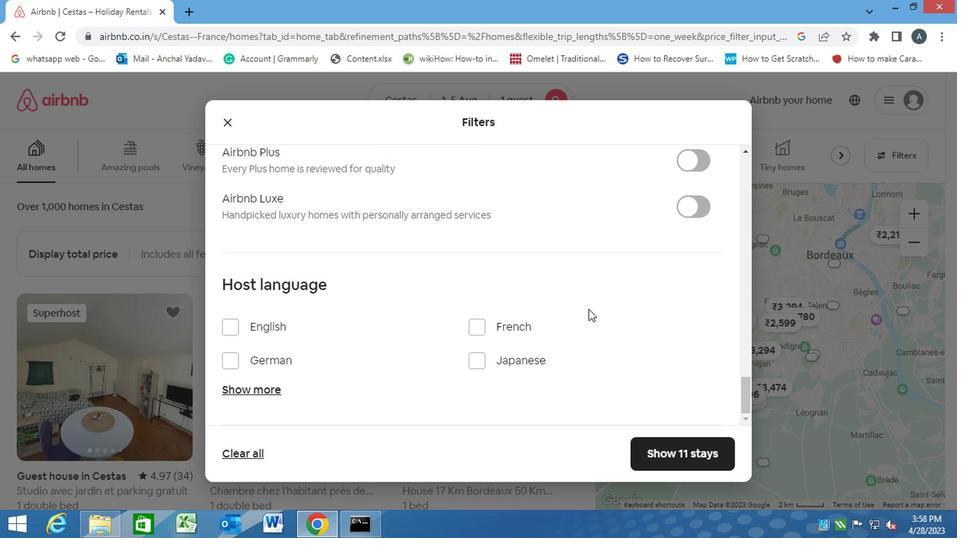 
Action: Mouse scrolled (589, 310) with delta (0, 0)
Screenshot: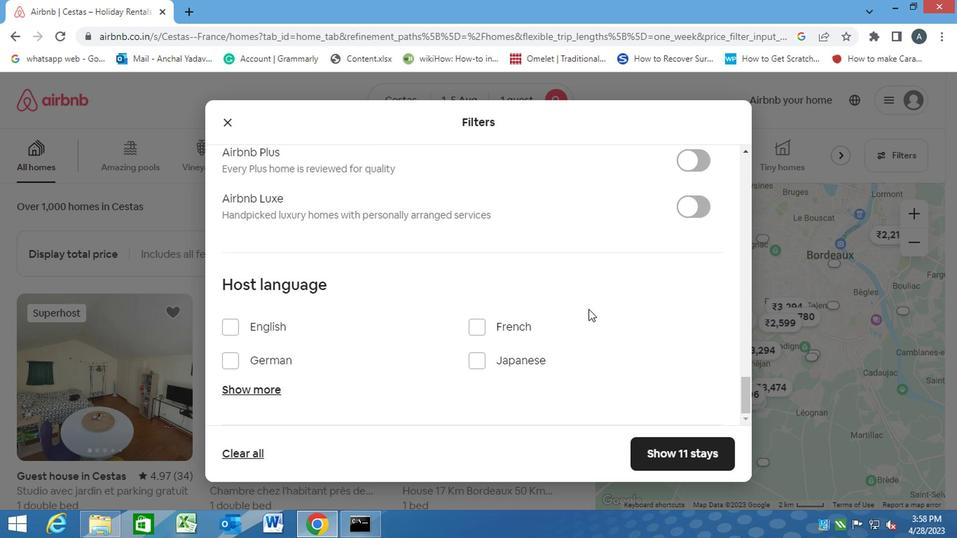 
Action: Mouse moved to (242, 329)
Screenshot: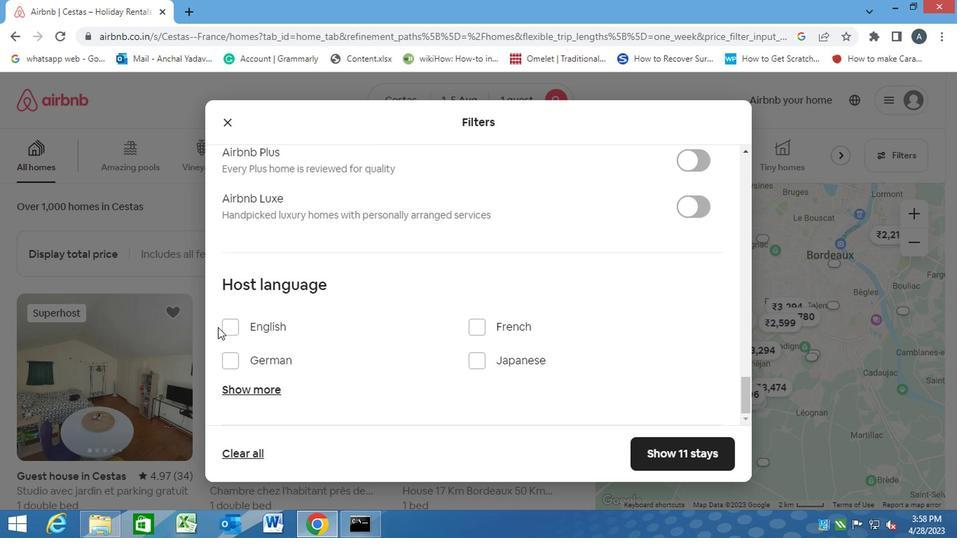 
Action: Mouse pressed left at (242, 329)
Screenshot: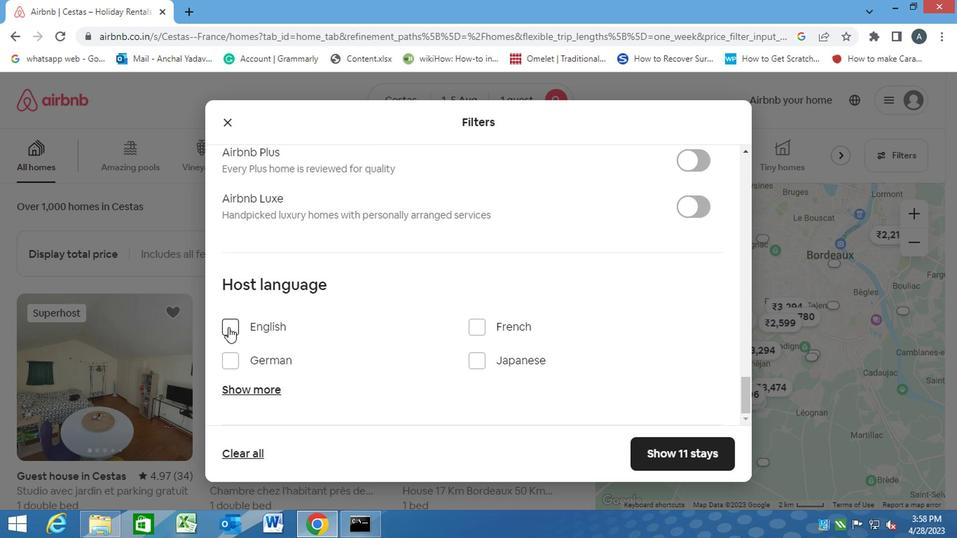 
Action: Mouse moved to (656, 455)
Screenshot: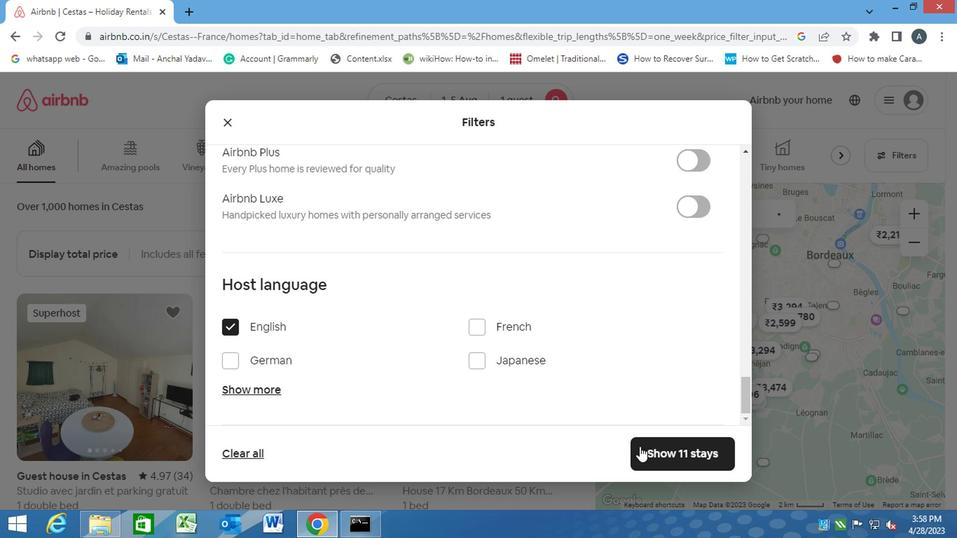
Action: Mouse pressed left at (656, 455)
Screenshot: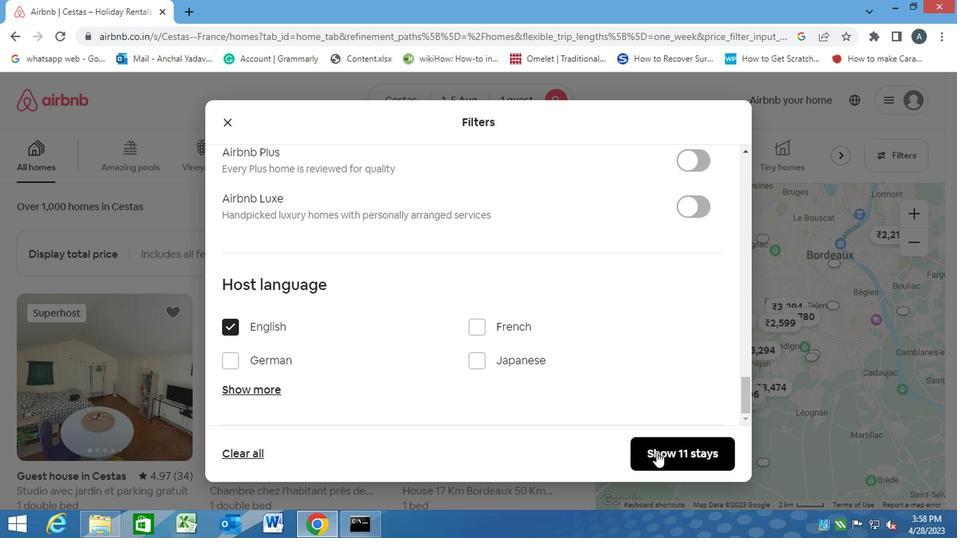 
